Task: Install extensions to improve productivity, such as note-taking or to-do list extensions.
Action: Mouse moved to (1026, 34)
Screenshot: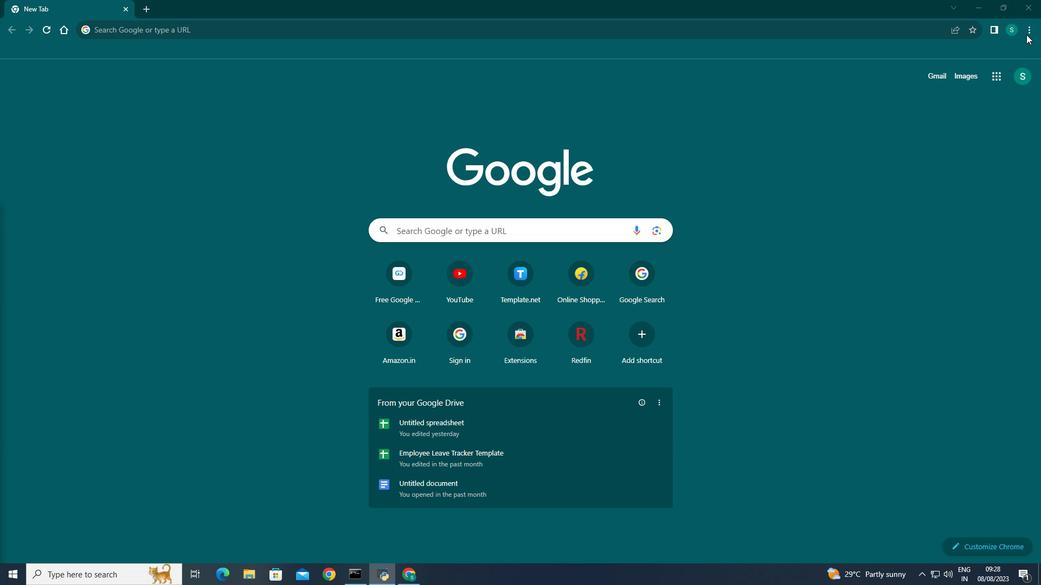 
Action: Mouse pressed left at (1026, 34)
Screenshot: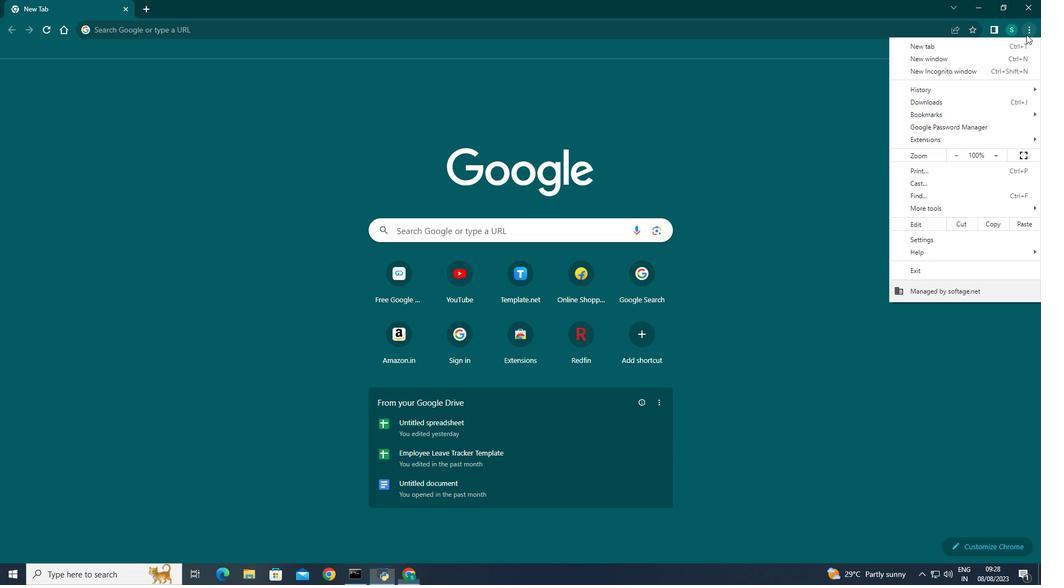 
Action: Mouse moved to (920, 242)
Screenshot: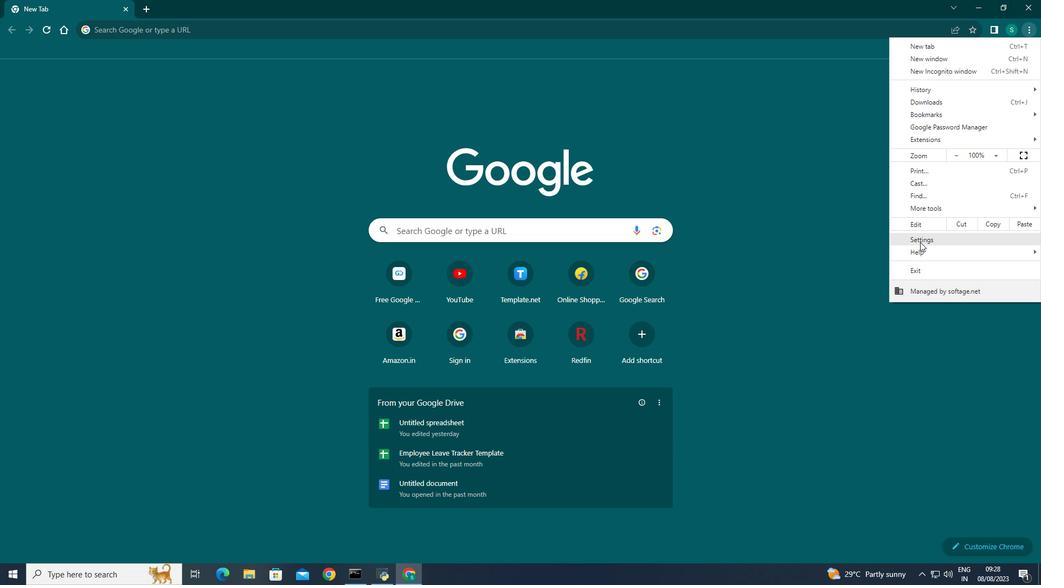 
Action: Mouse pressed left at (920, 242)
Screenshot: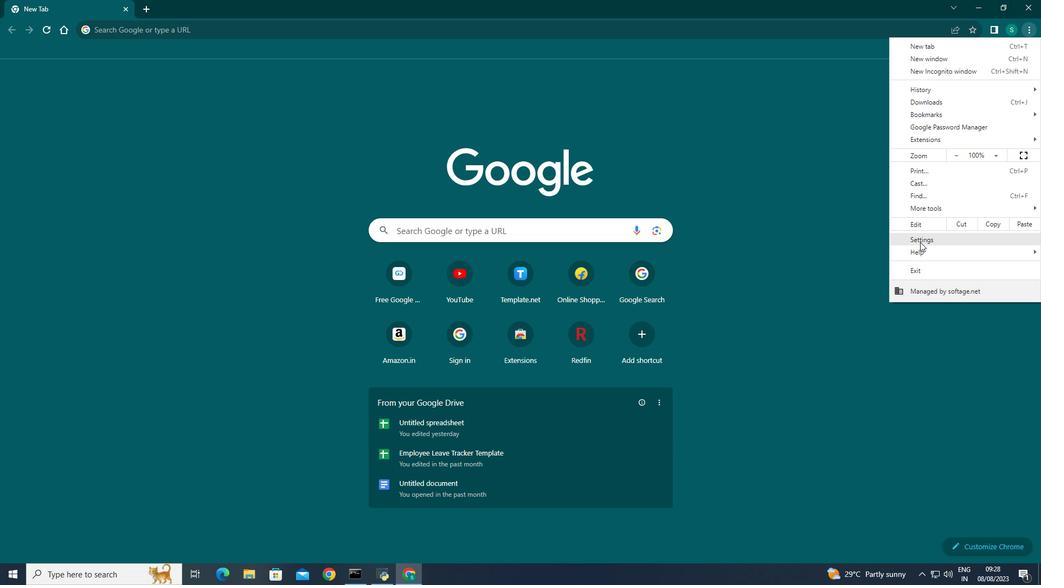 
Action: Mouse moved to (34, 405)
Screenshot: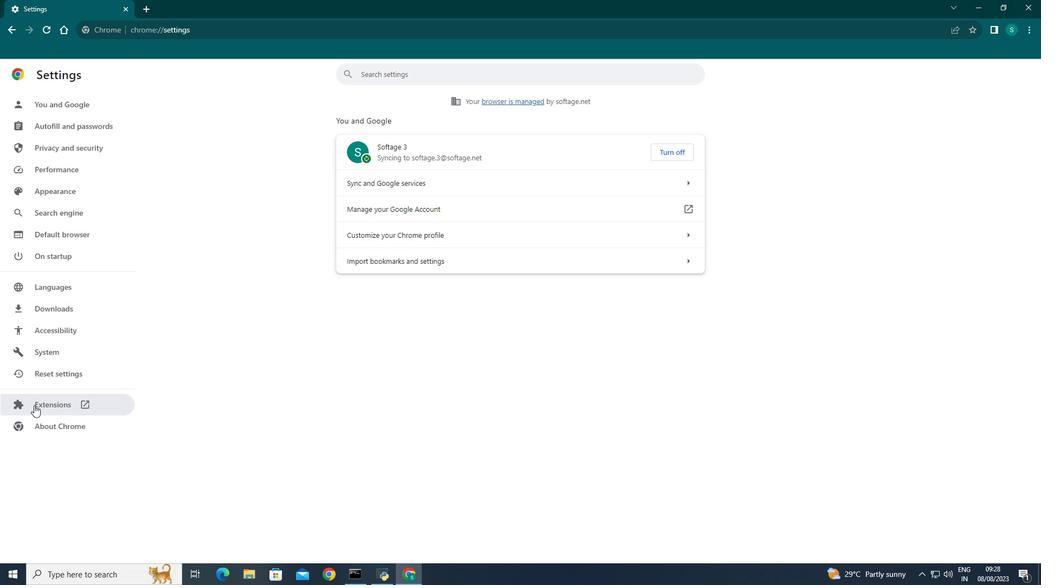 
Action: Mouse pressed left at (34, 405)
Screenshot: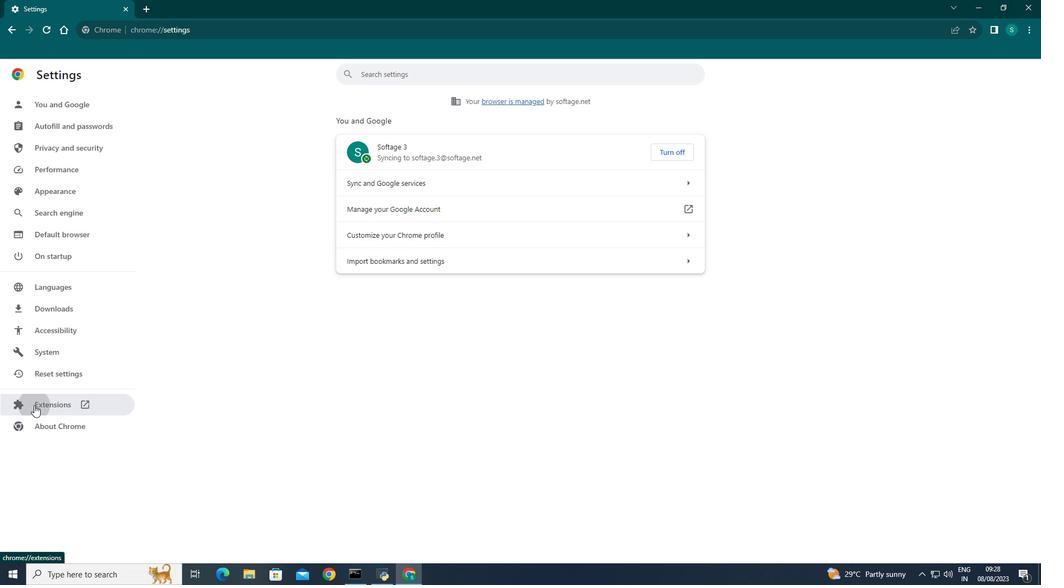 
Action: Mouse moved to (22, 75)
Screenshot: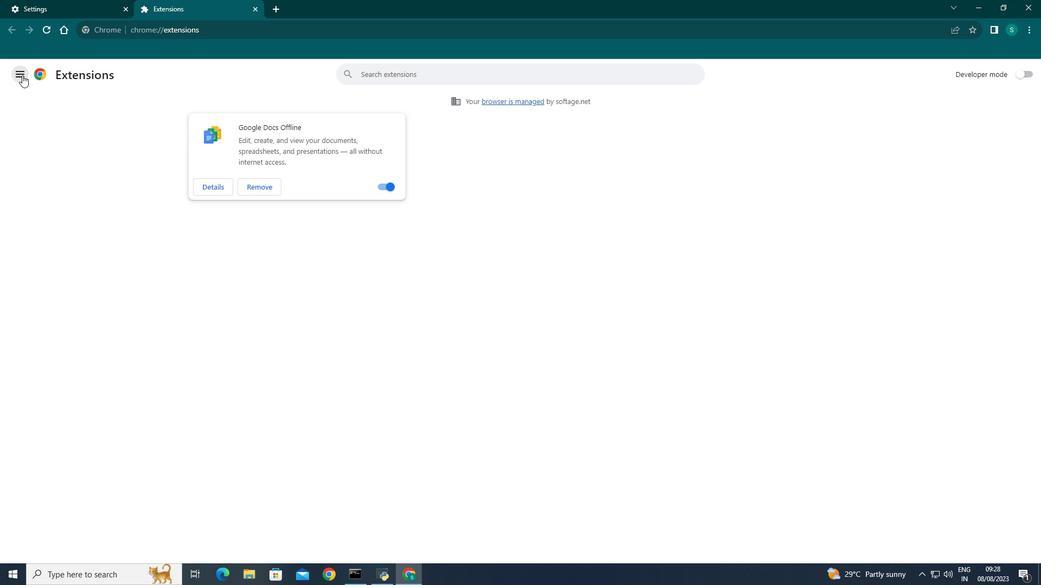 
Action: Mouse pressed left at (22, 75)
Screenshot: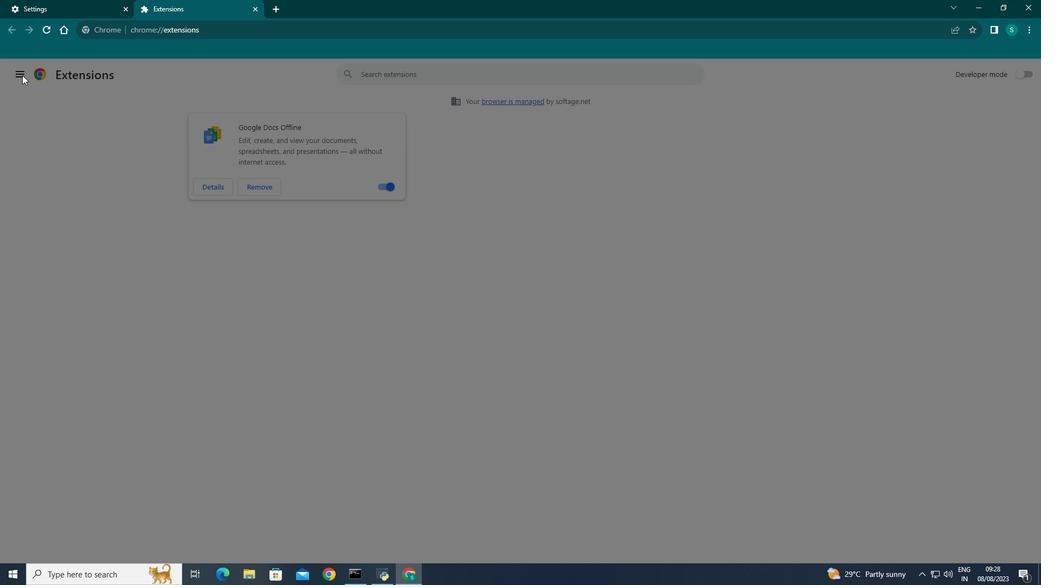 
Action: Mouse moved to (49, 555)
Screenshot: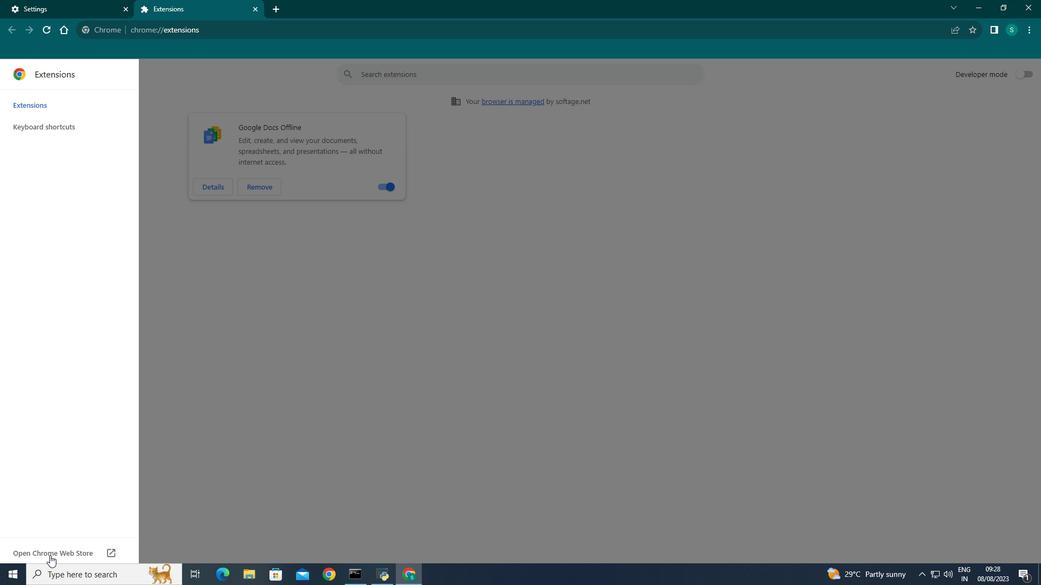 
Action: Mouse pressed left at (49, 555)
Screenshot: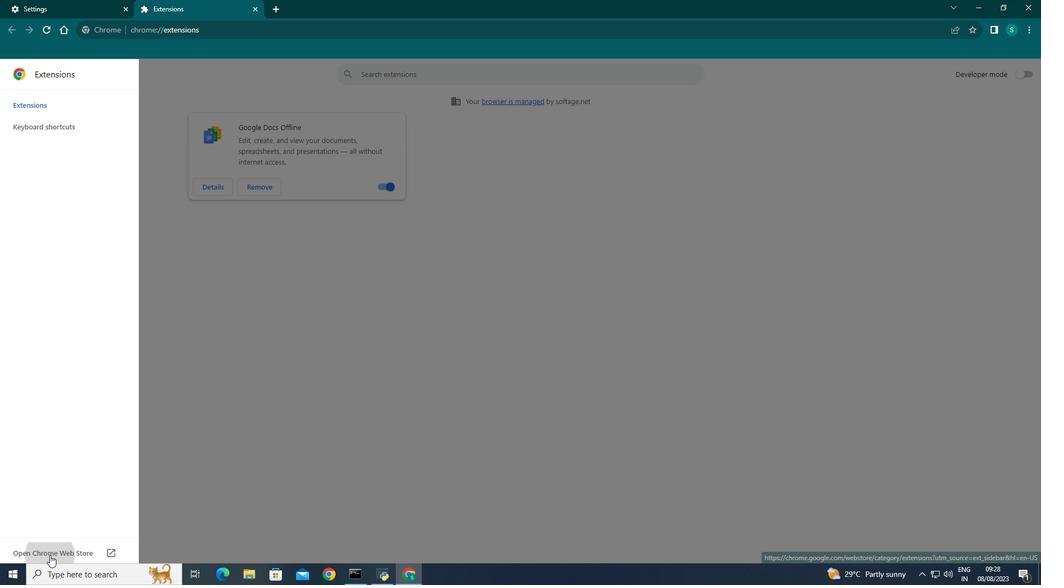 
Action: Mouse moved to (299, 111)
Screenshot: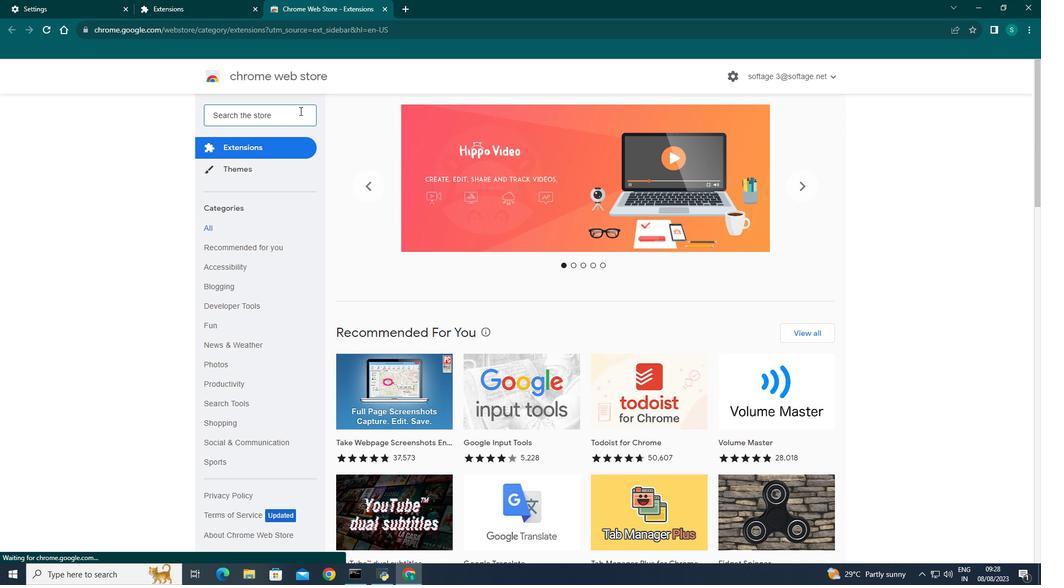 
Action: Mouse pressed left at (299, 111)
Screenshot: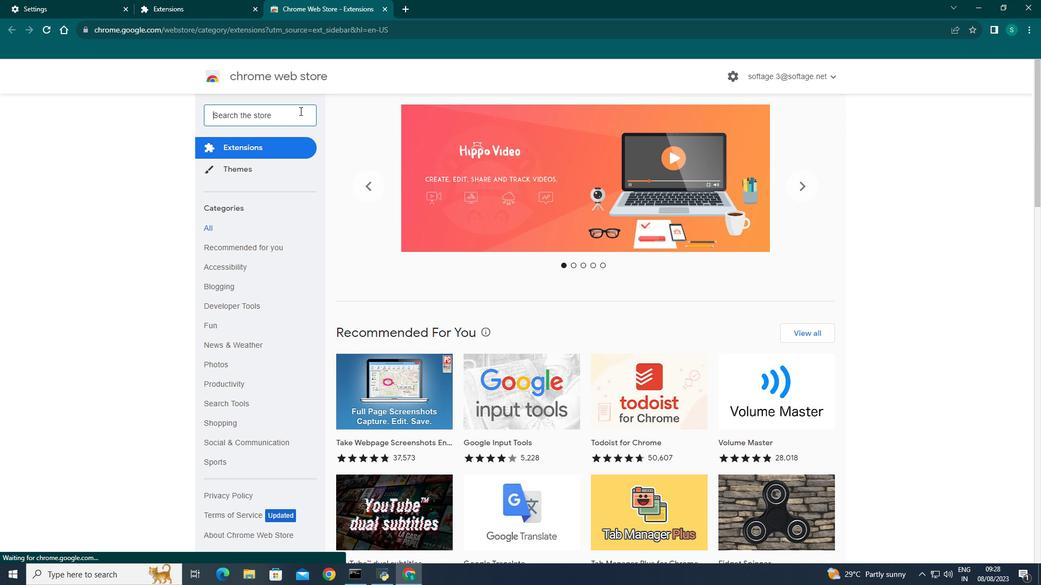
Action: Key pressed note-taking
Screenshot: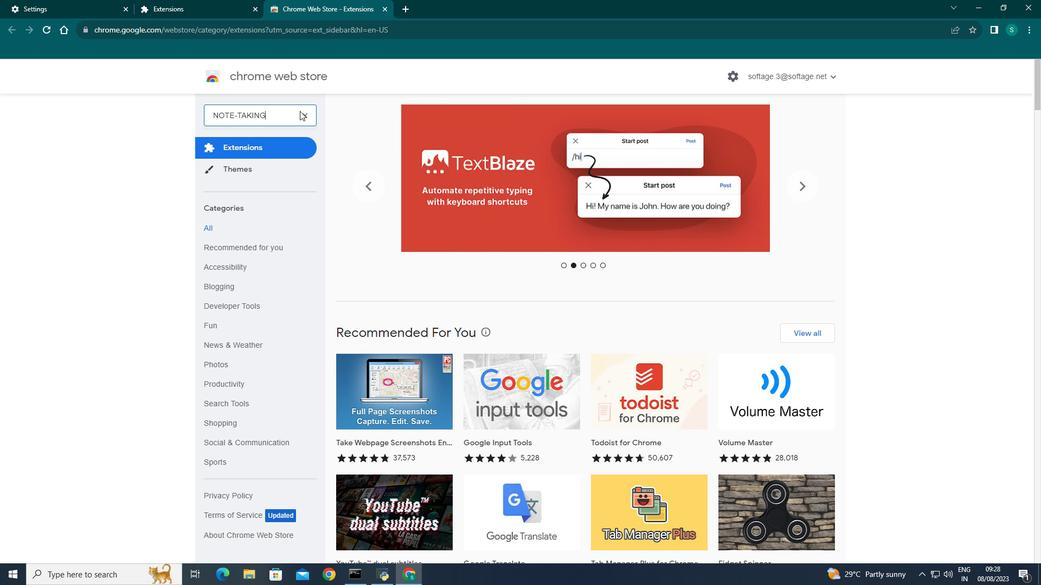 
Action: Mouse moved to (283, 99)
Screenshot: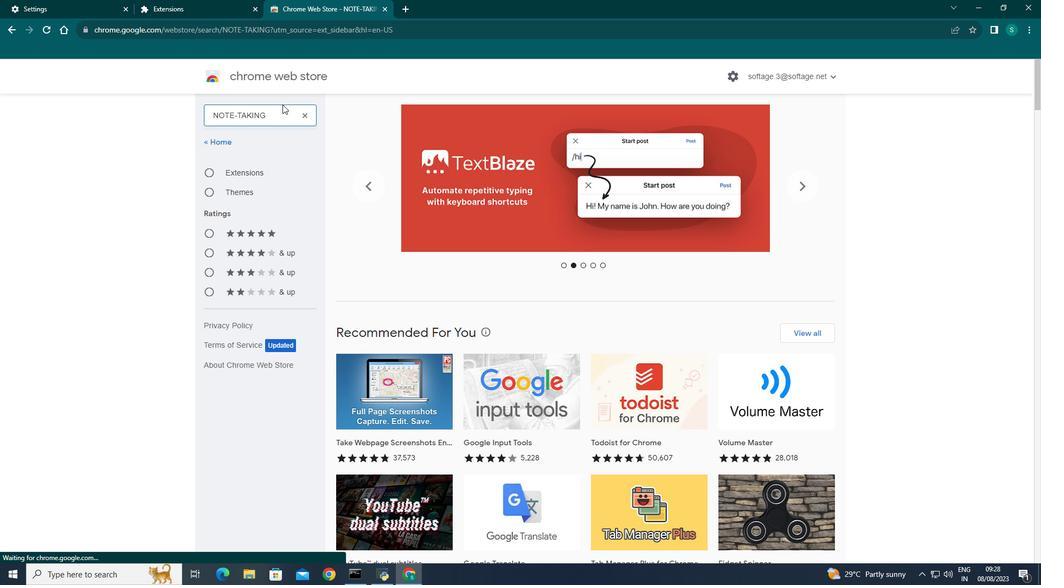 
Action: Key pressed <Key.enter>
Screenshot: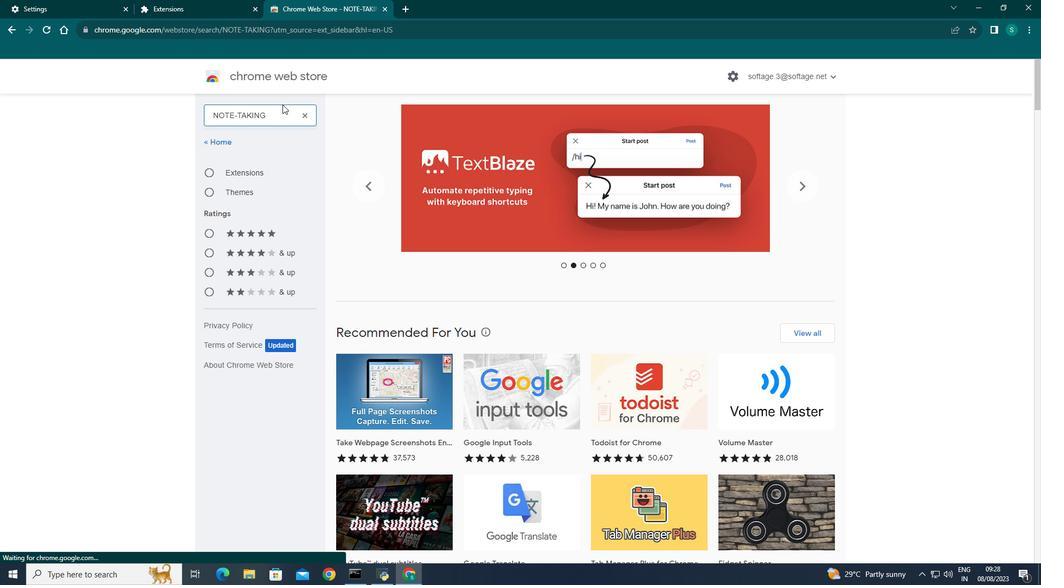 
Action: Mouse moved to (538, 398)
Screenshot: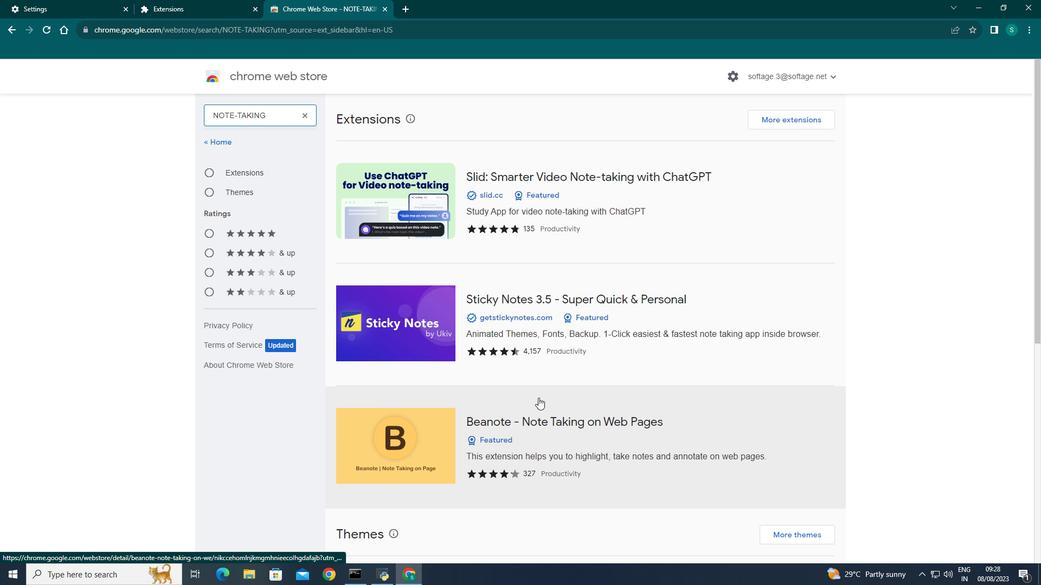 
Action: Mouse scrolled (538, 397) with delta (0, 0)
Screenshot: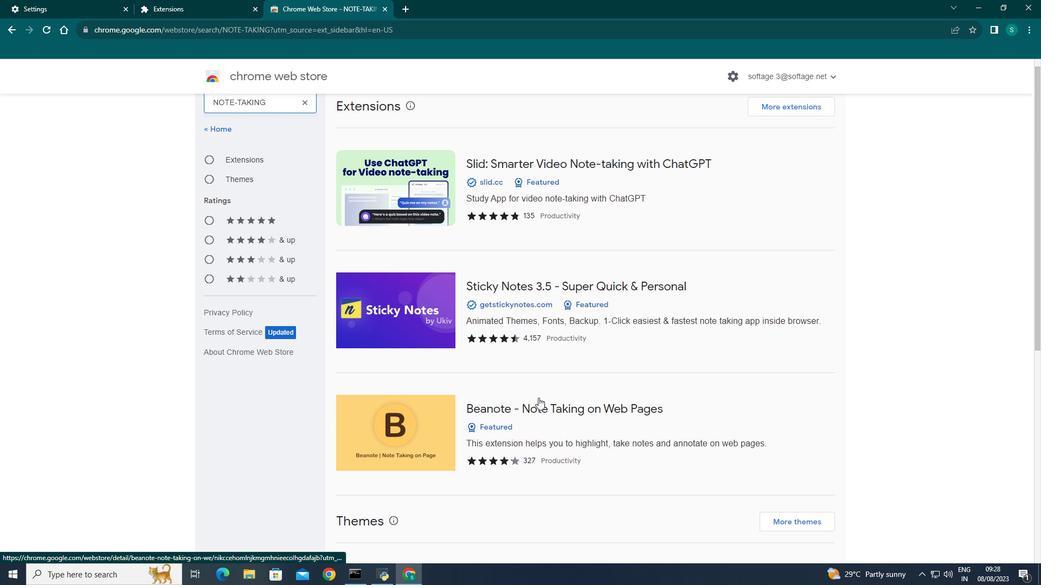 
Action: Mouse scrolled (538, 397) with delta (0, 0)
Screenshot: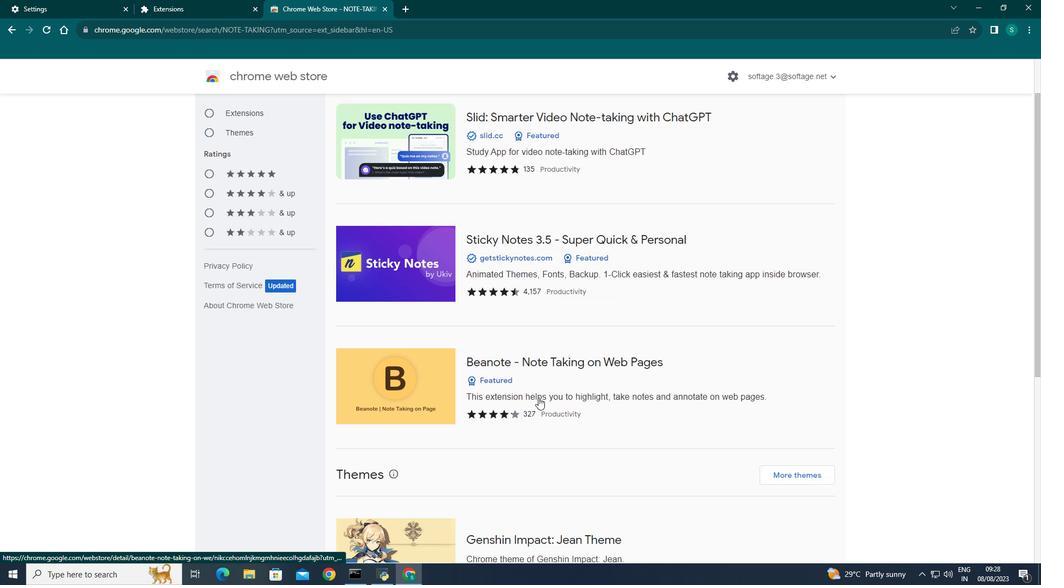 
Action: Mouse moved to (523, 327)
Screenshot: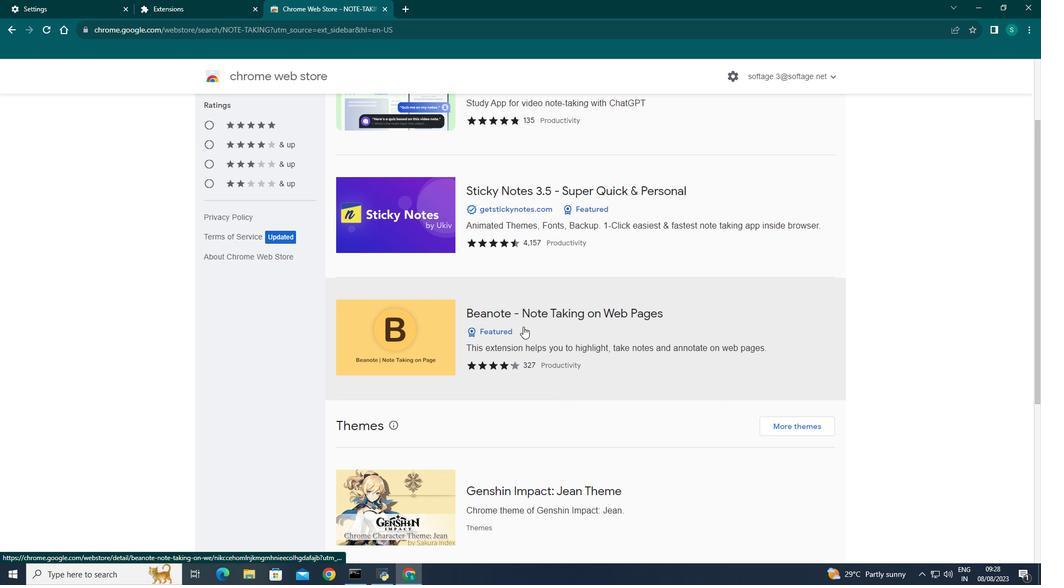 
Action: Mouse pressed left at (523, 327)
Screenshot: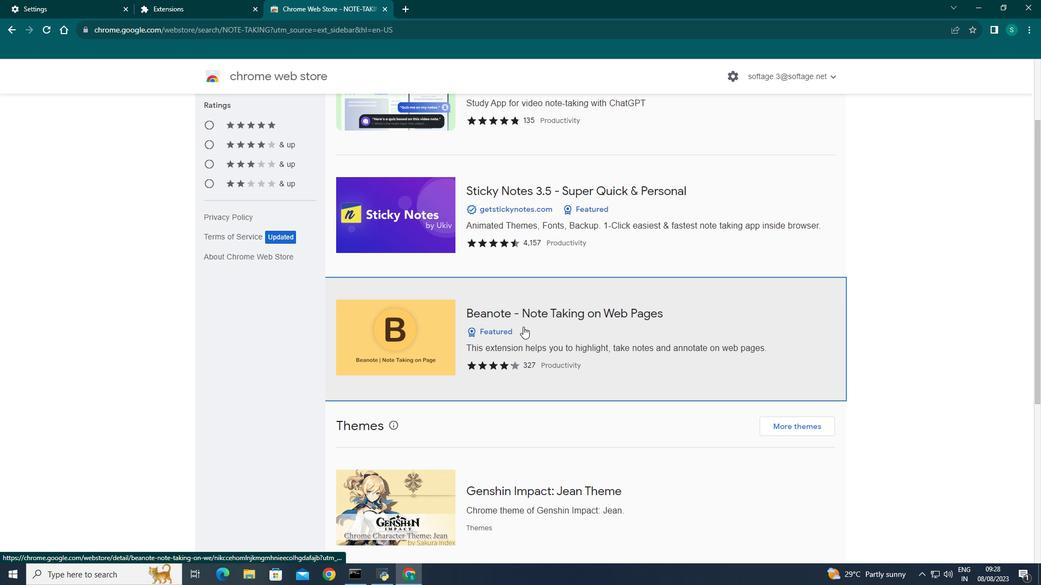 
Action: Mouse moved to (717, 150)
Screenshot: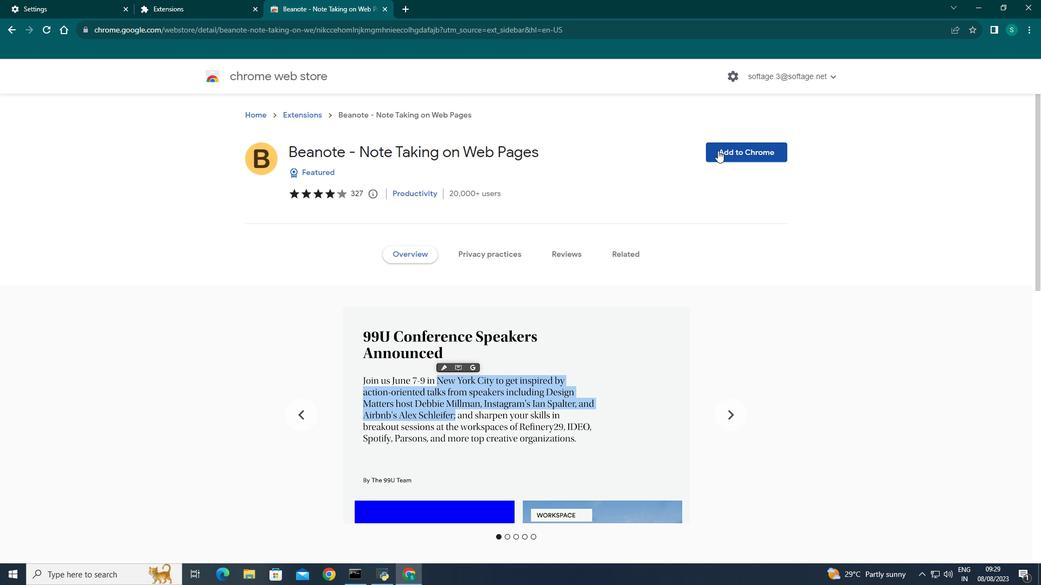 
Action: Mouse pressed left at (717, 150)
Screenshot: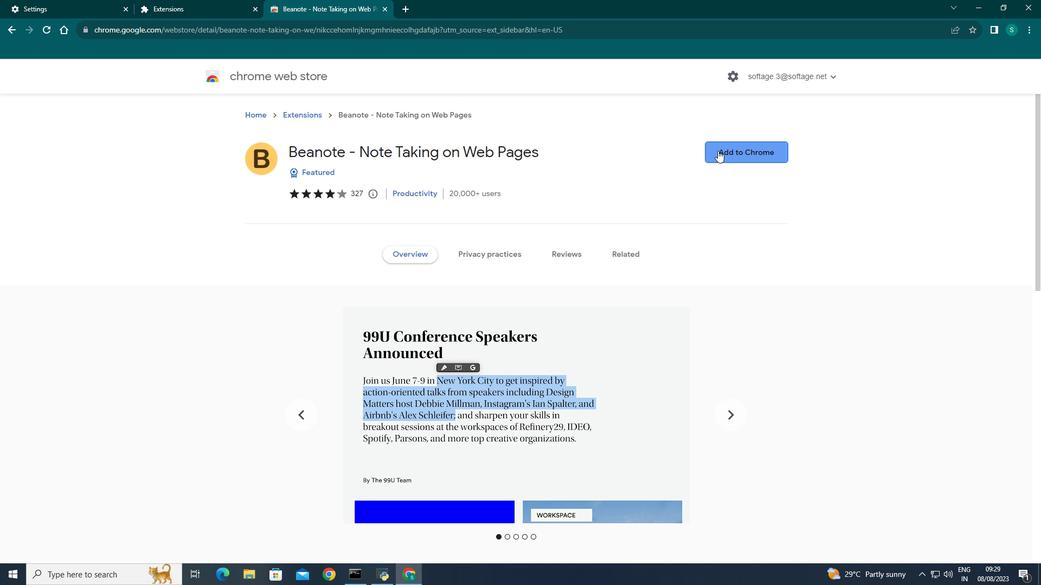 
Action: Mouse moved to (543, 139)
Screenshot: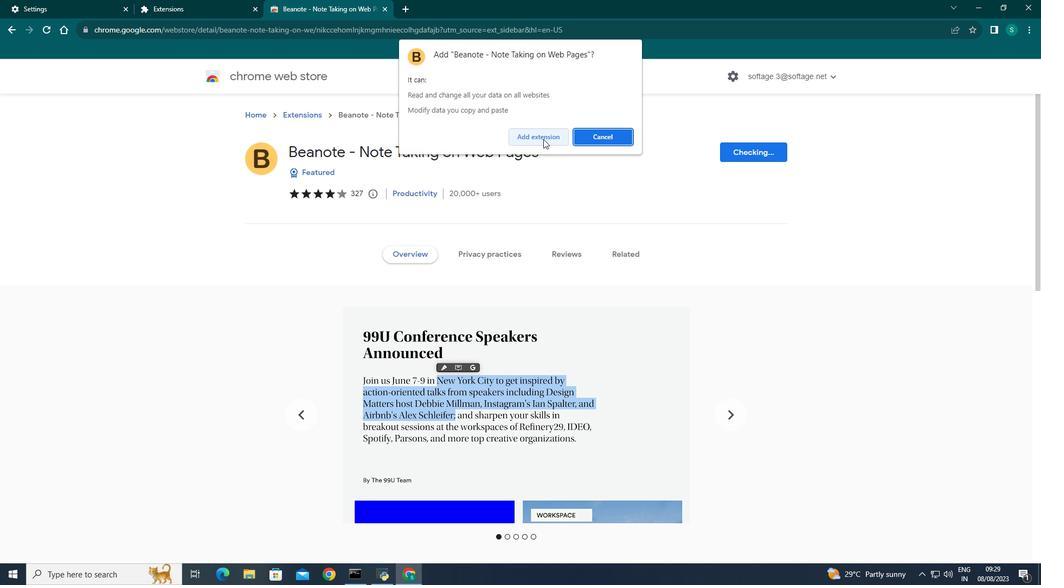 
Action: Mouse pressed left at (543, 139)
Screenshot: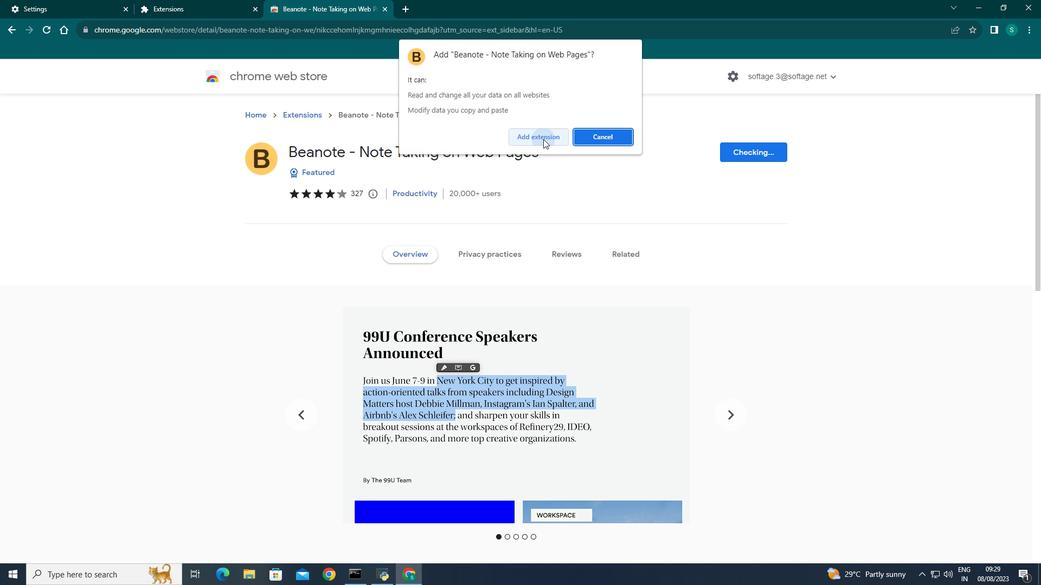
Action: Mouse moved to (837, 187)
Screenshot: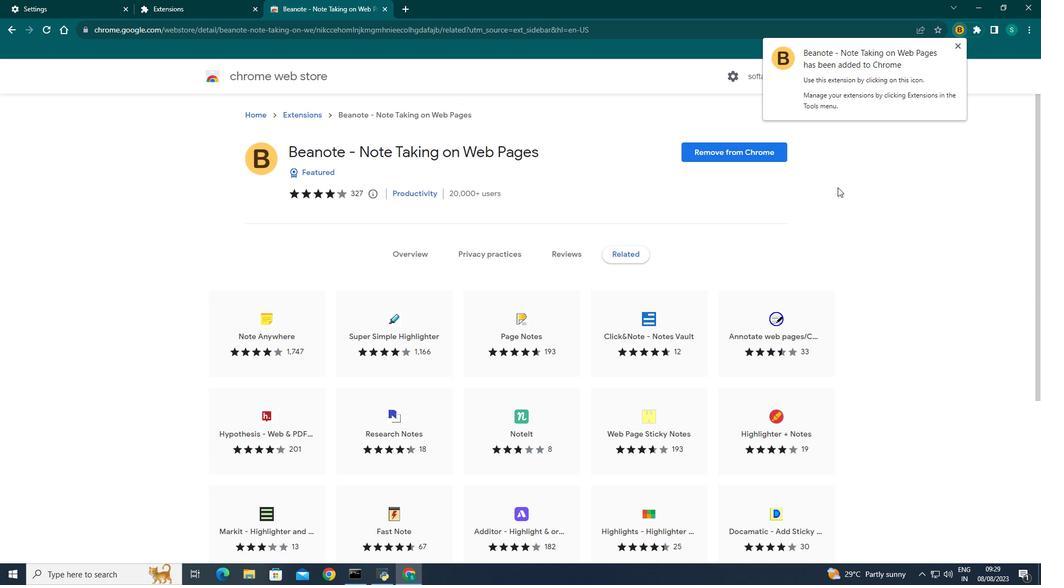 
Action: Mouse pressed left at (837, 187)
Screenshot: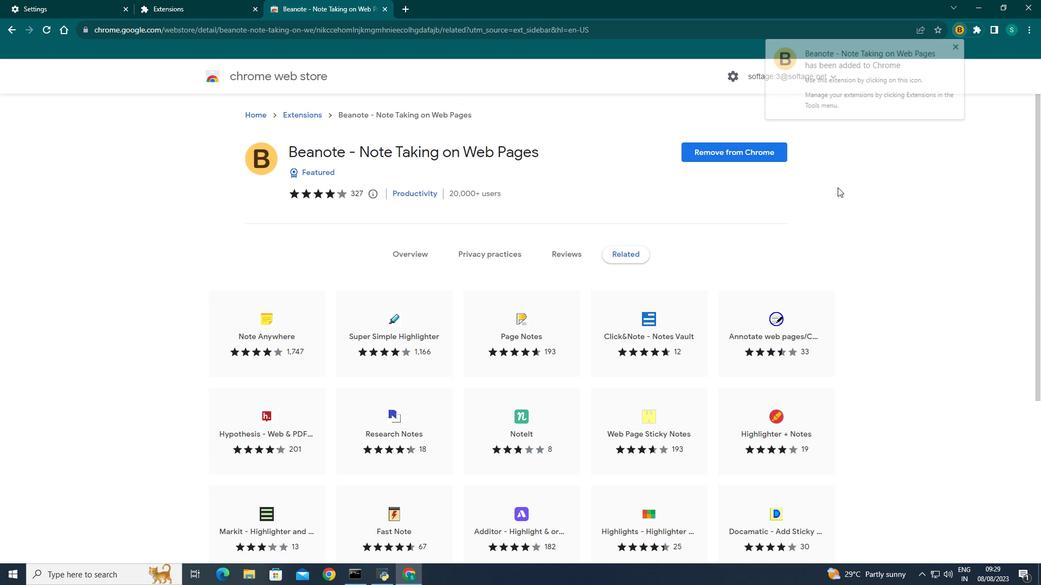
Action: Mouse moved to (9, 29)
Screenshot: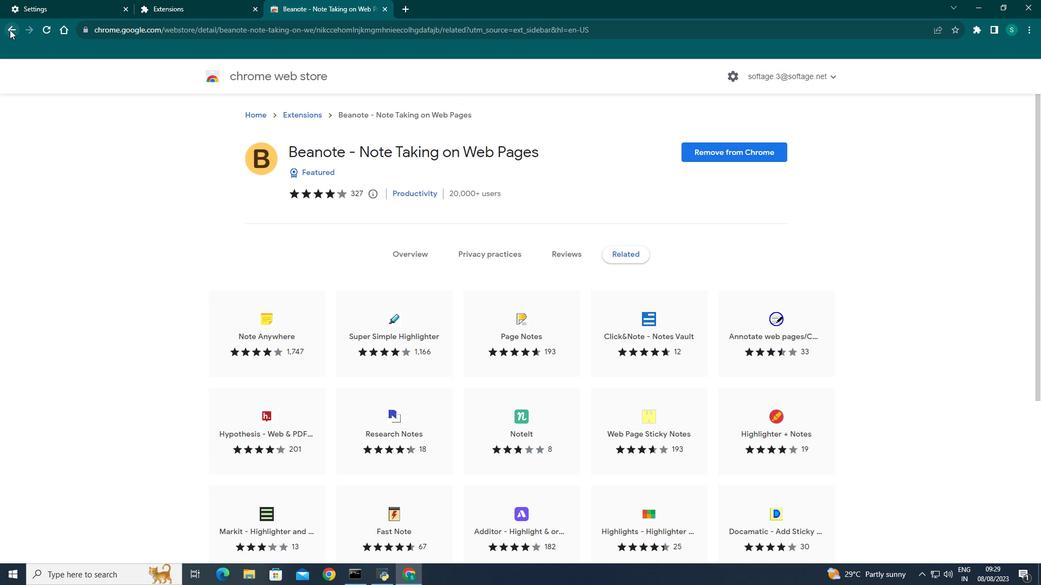 
Action: Mouse pressed left at (9, 29)
Screenshot: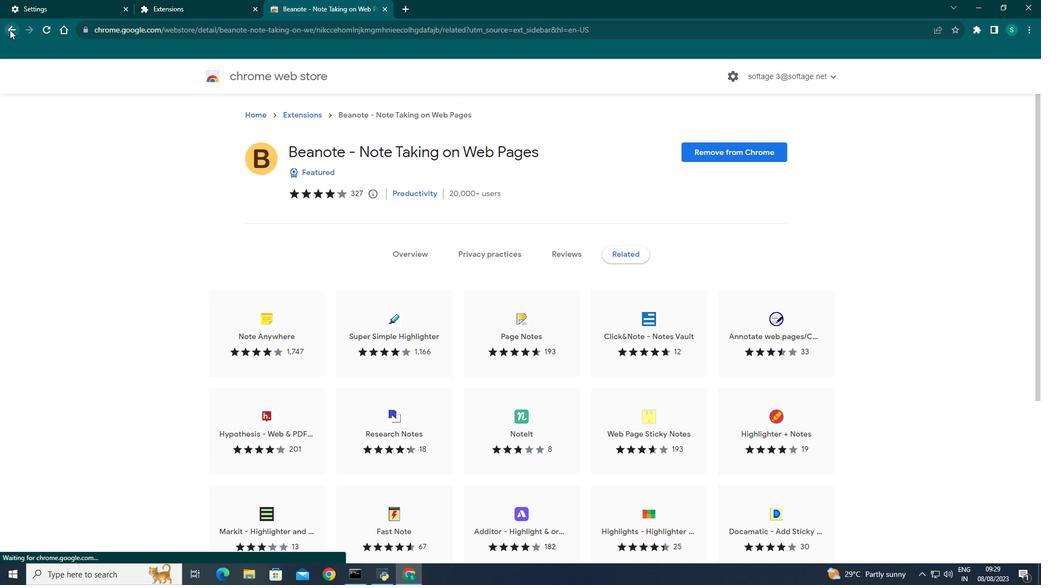 
Action: Mouse moved to (11, 27)
Screenshot: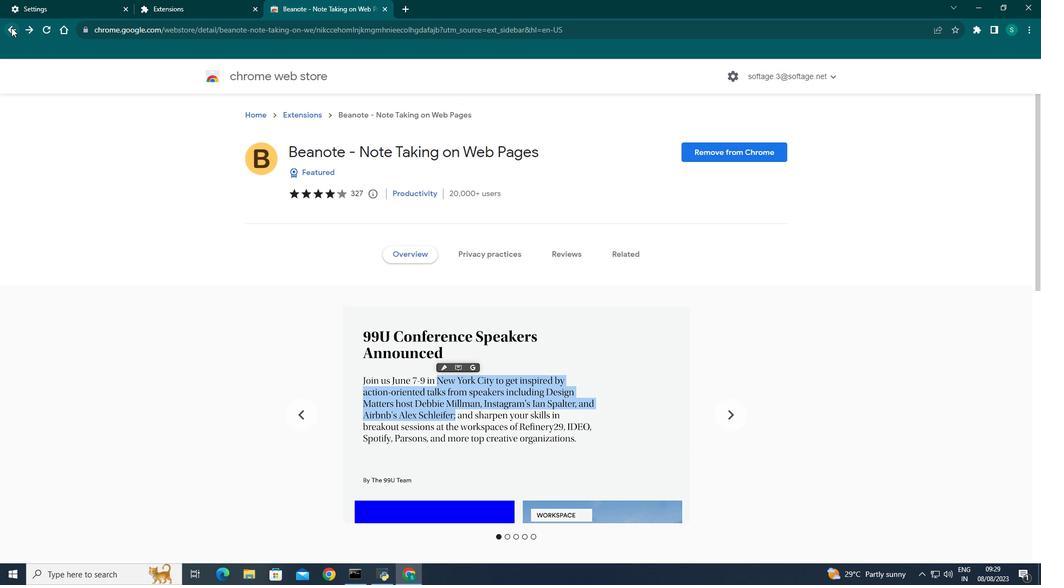 
Action: Mouse pressed left at (11, 27)
Screenshot: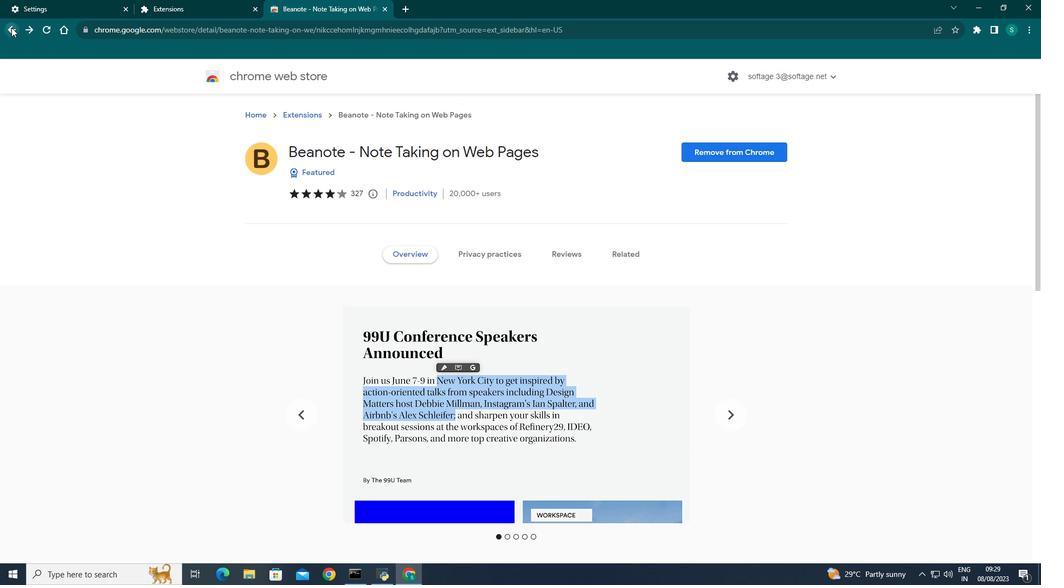
Action: Mouse moved to (436, 222)
Screenshot: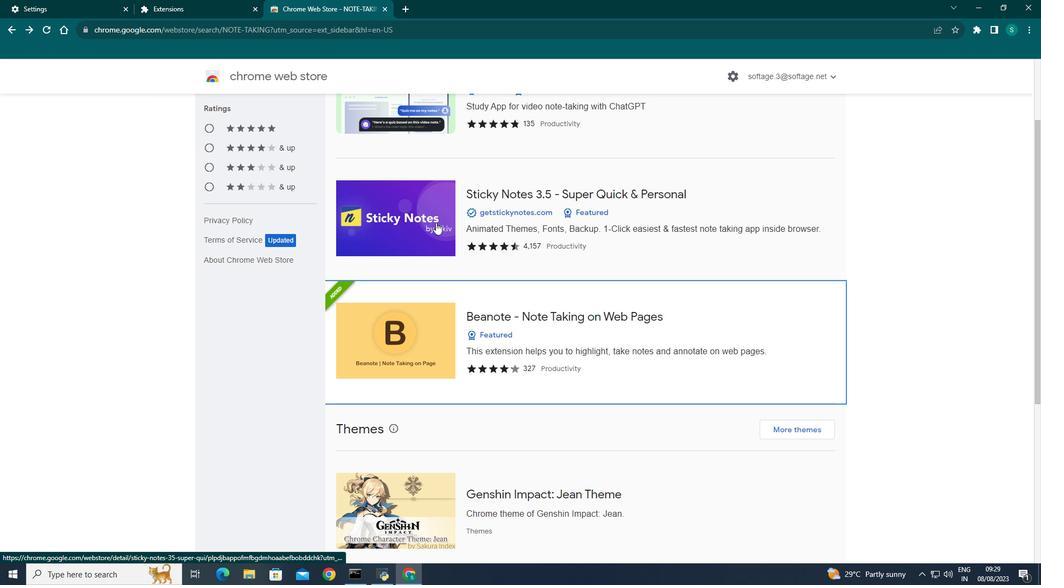 
Action: Mouse scrolled (436, 223) with delta (0, 0)
Screenshot: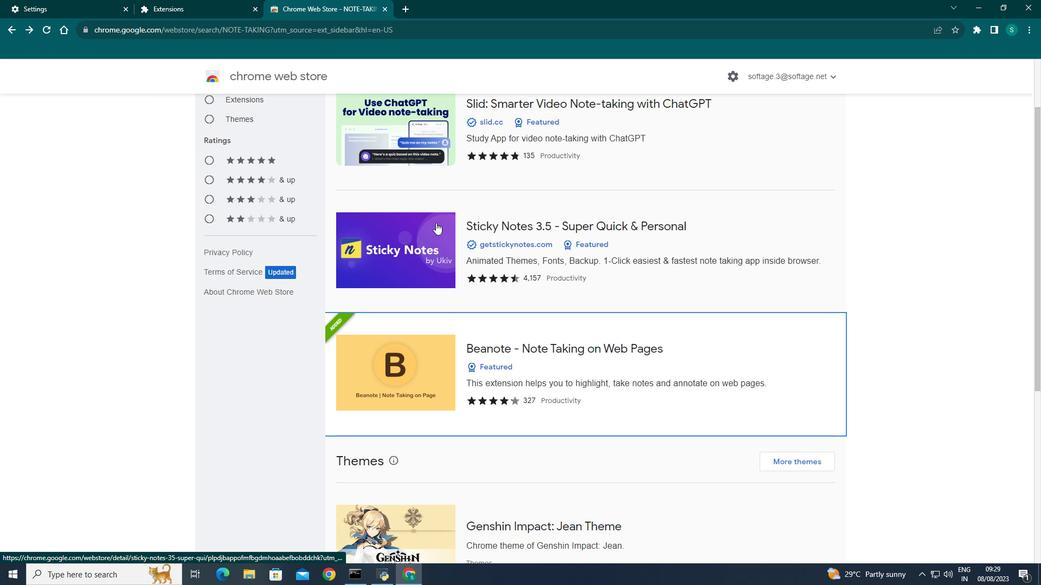 
Action: Mouse scrolled (436, 223) with delta (0, 0)
Screenshot: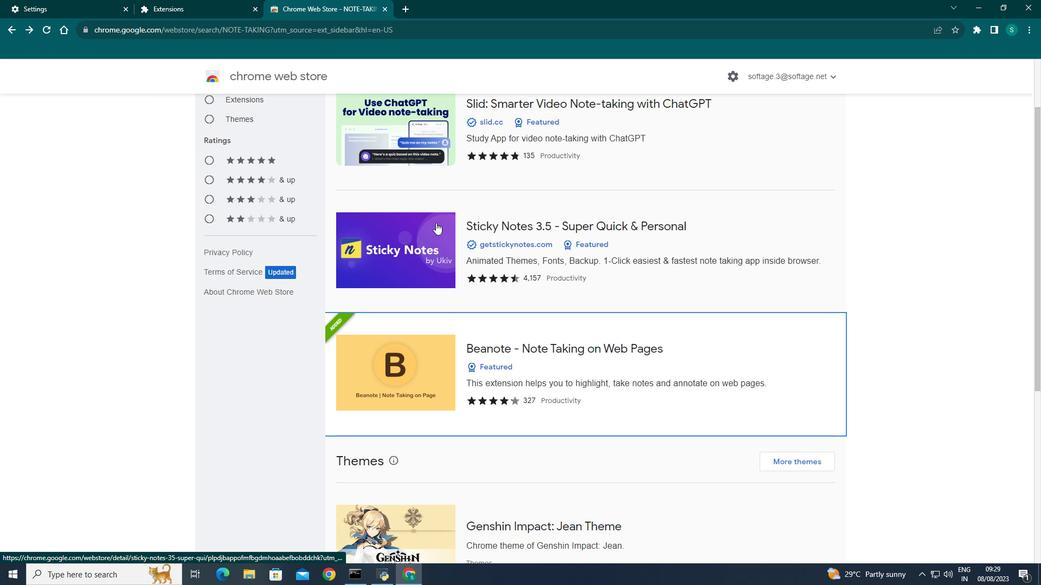 
Action: Mouse scrolled (436, 223) with delta (0, 0)
Screenshot: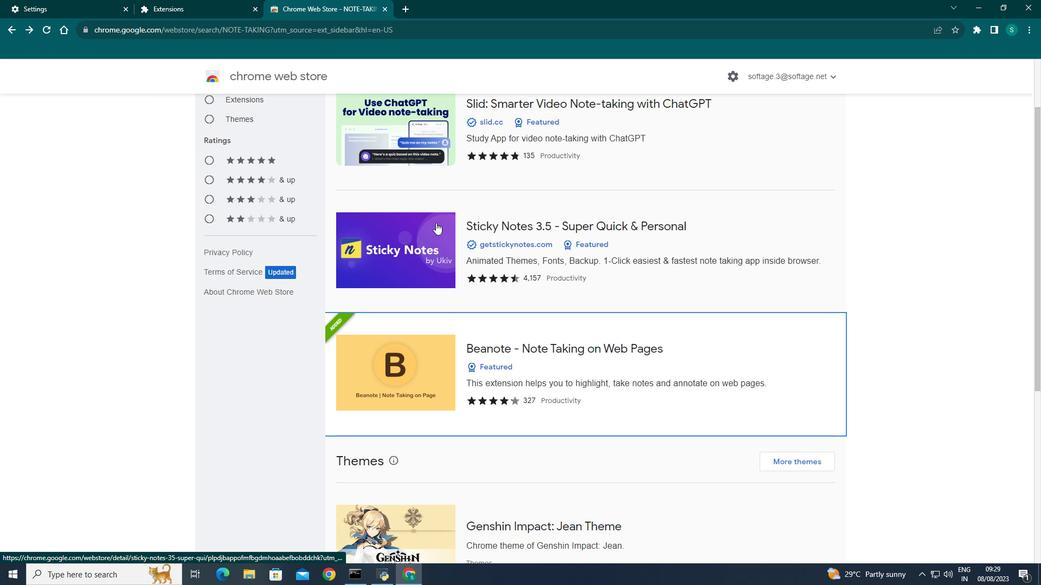 
Action: Mouse scrolled (436, 223) with delta (0, 0)
Screenshot: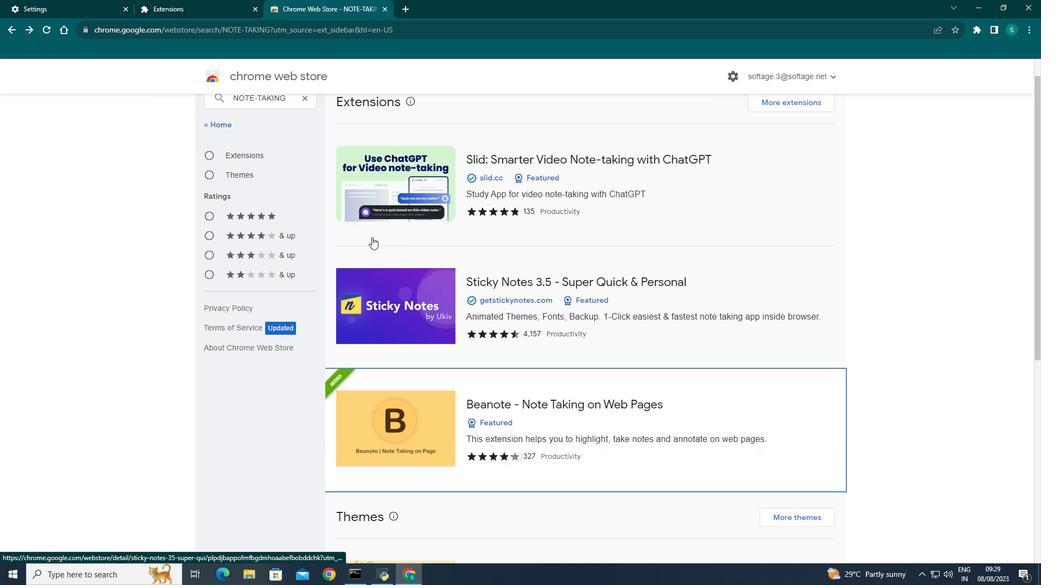 
Action: Mouse moved to (258, 225)
Screenshot: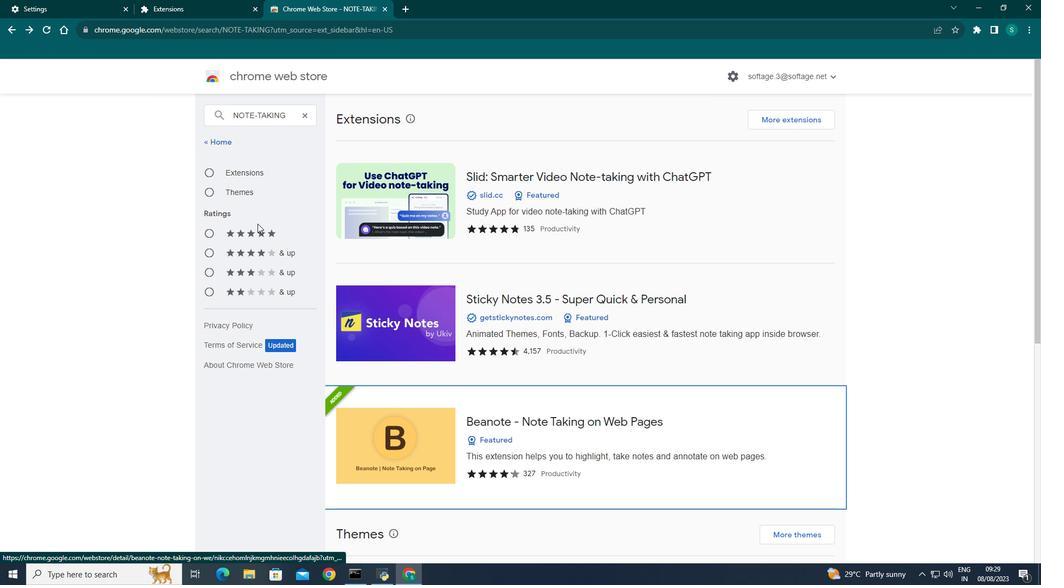 
Action: Mouse scrolled (258, 226) with delta (0, 0)
Screenshot: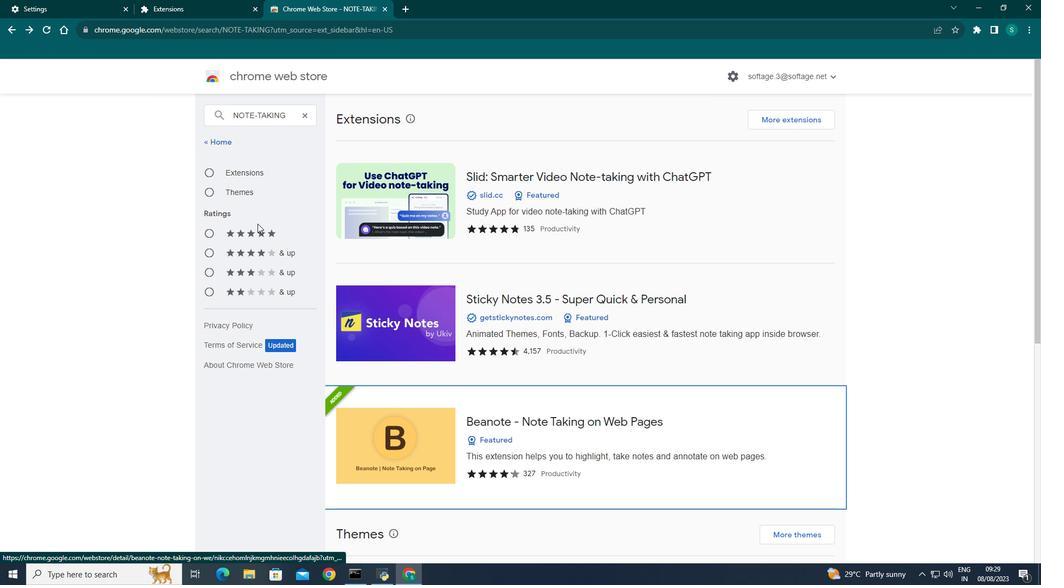
Action: Mouse moved to (258, 225)
Screenshot: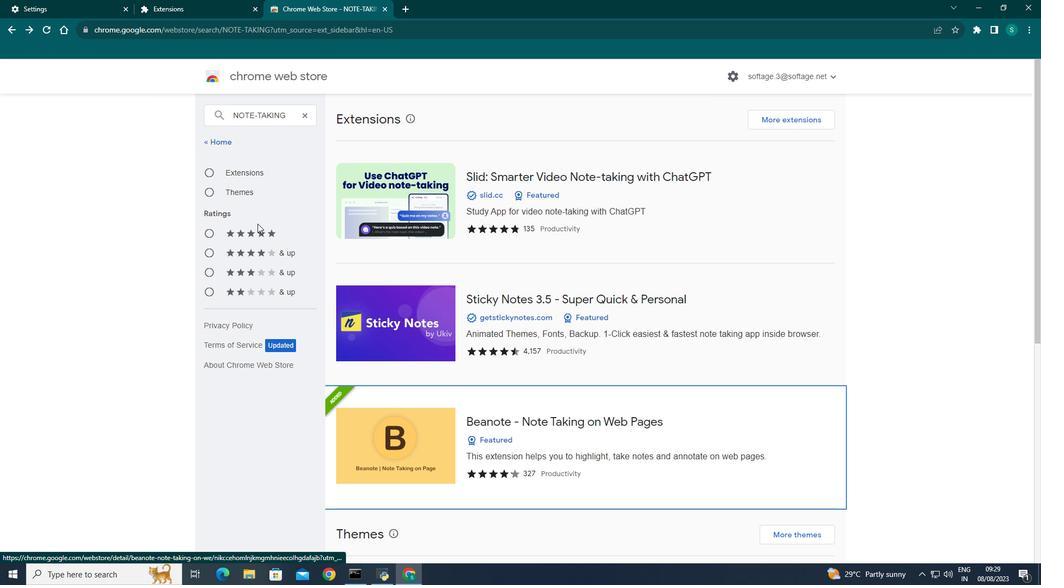 
Action: Mouse scrolled (258, 225) with delta (0, 0)
Screenshot: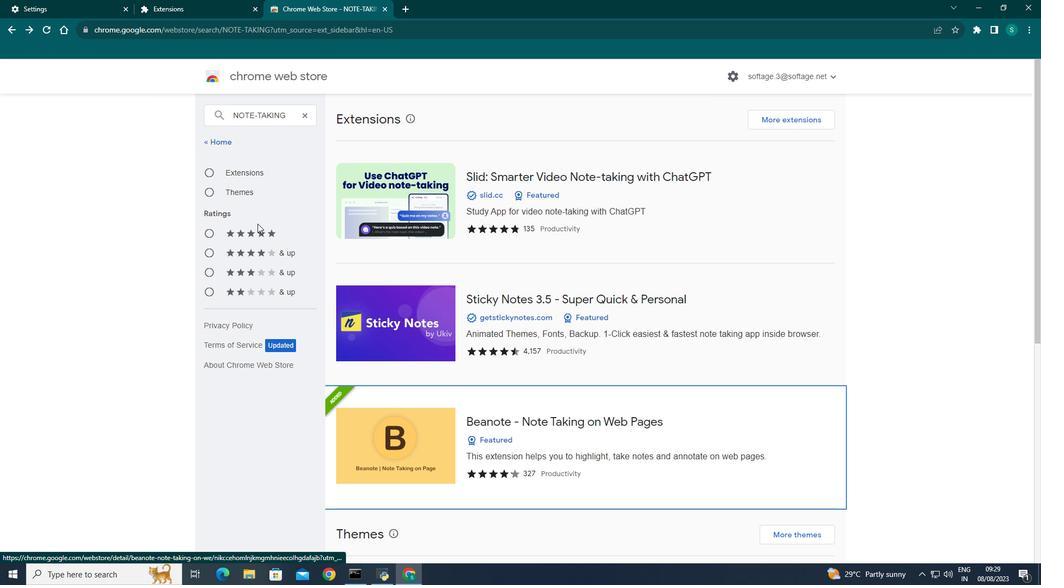 
Action: Mouse moved to (258, 224)
Screenshot: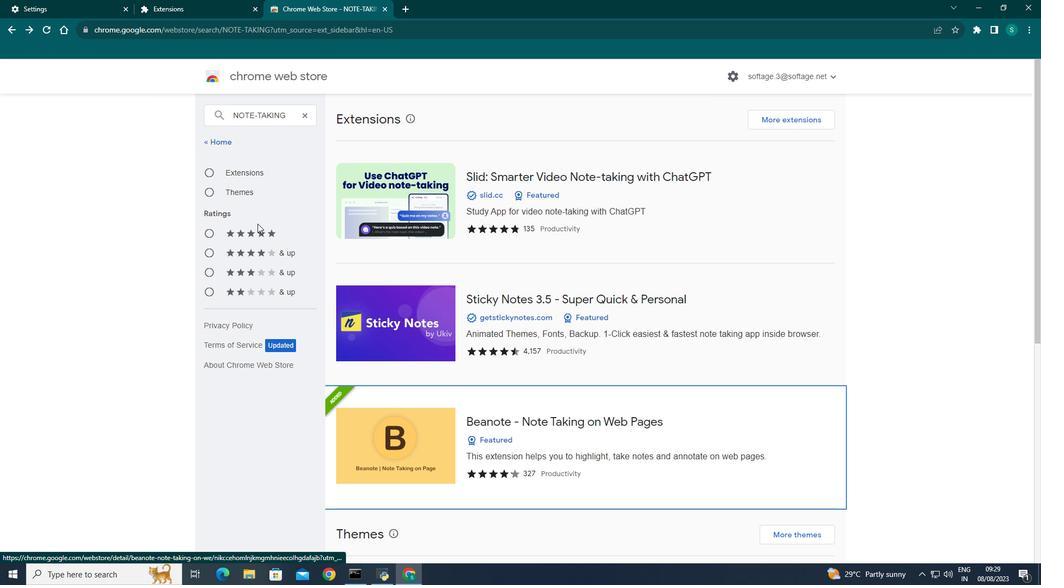 
Action: Mouse scrolled (258, 225) with delta (0, 0)
Screenshot: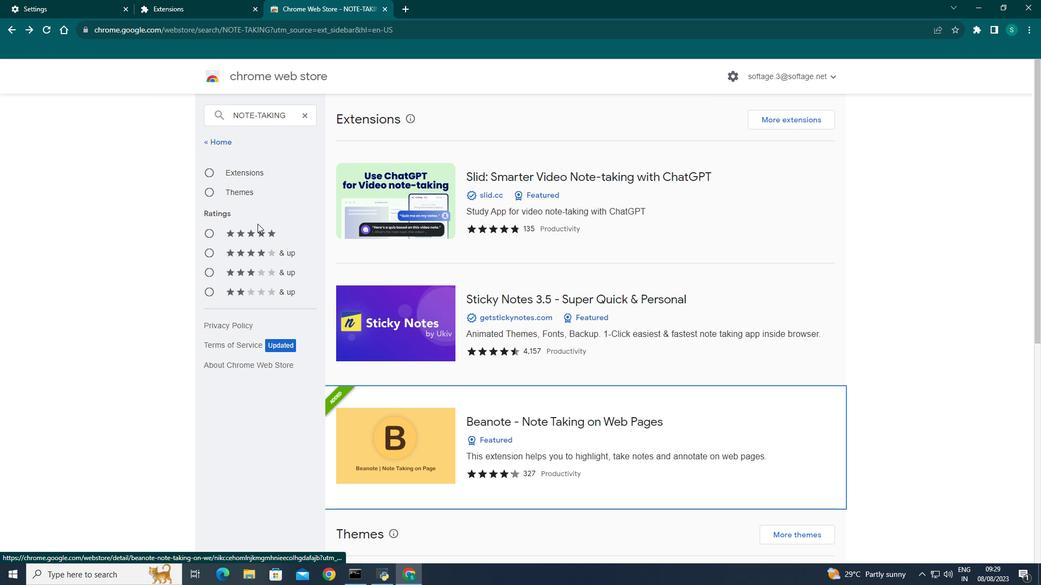 
Action: Mouse moved to (257, 224)
Screenshot: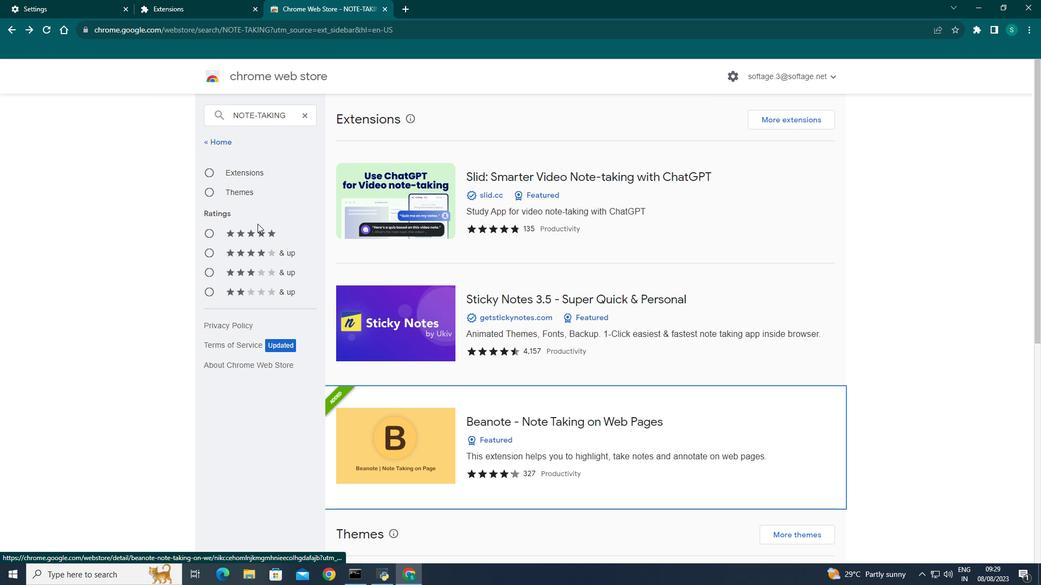 
Action: Mouse scrolled (257, 225) with delta (0, 0)
Screenshot: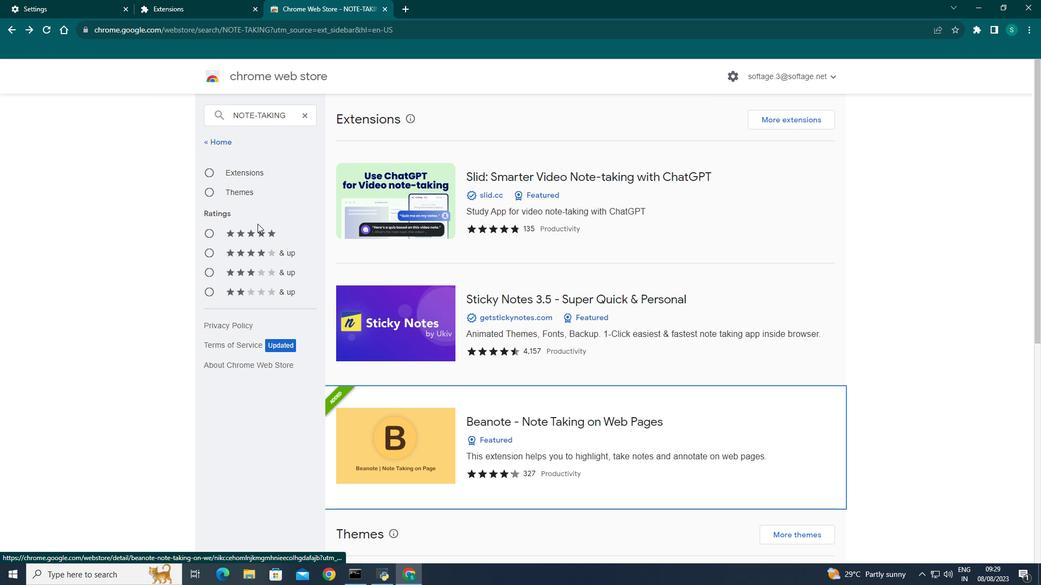 
Action: Mouse moved to (303, 116)
Screenshot: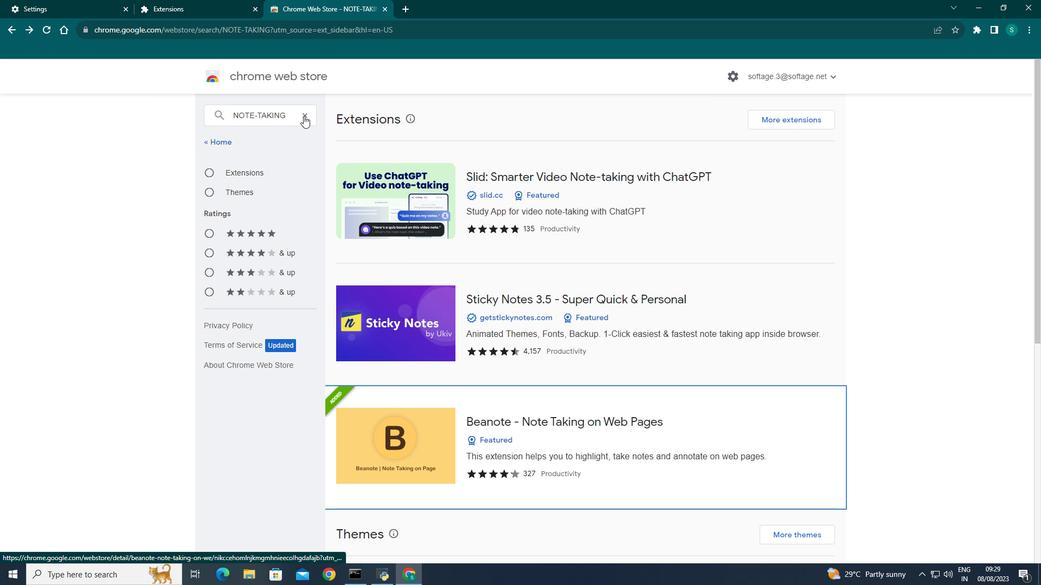 
Action: Mouse pressed left at (303, 116)
Screenshot: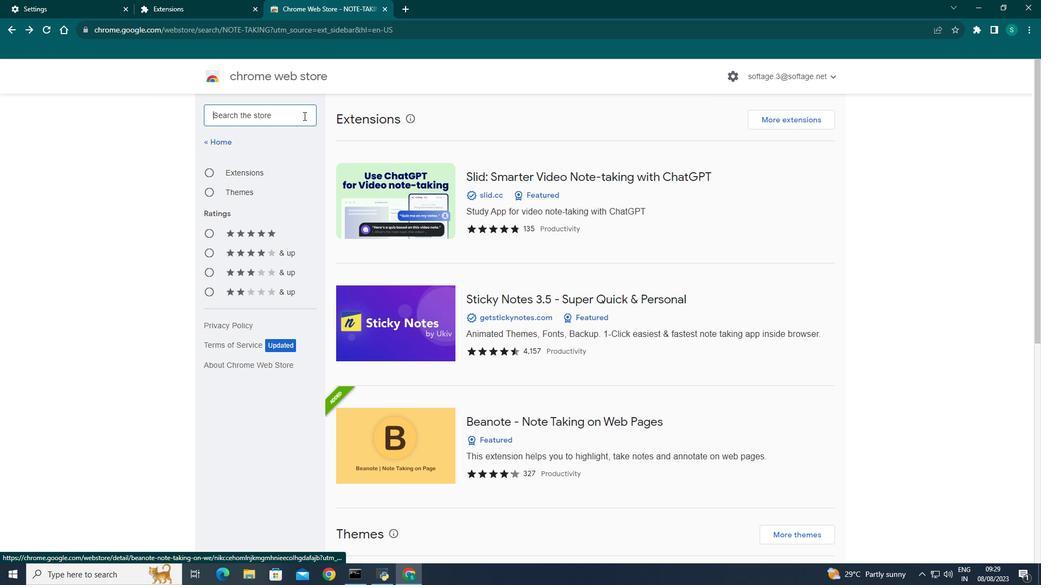 
Action: Key pressed to-do<Key.space>list<Key.enter>
Screenshot: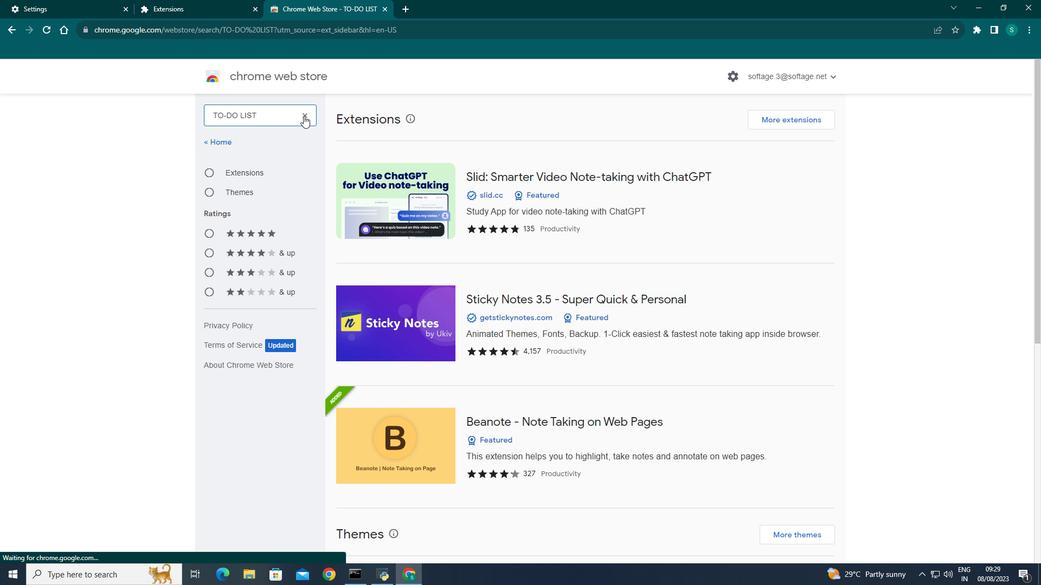 
Action: Mouse moved to (228, 139)
Screenshot: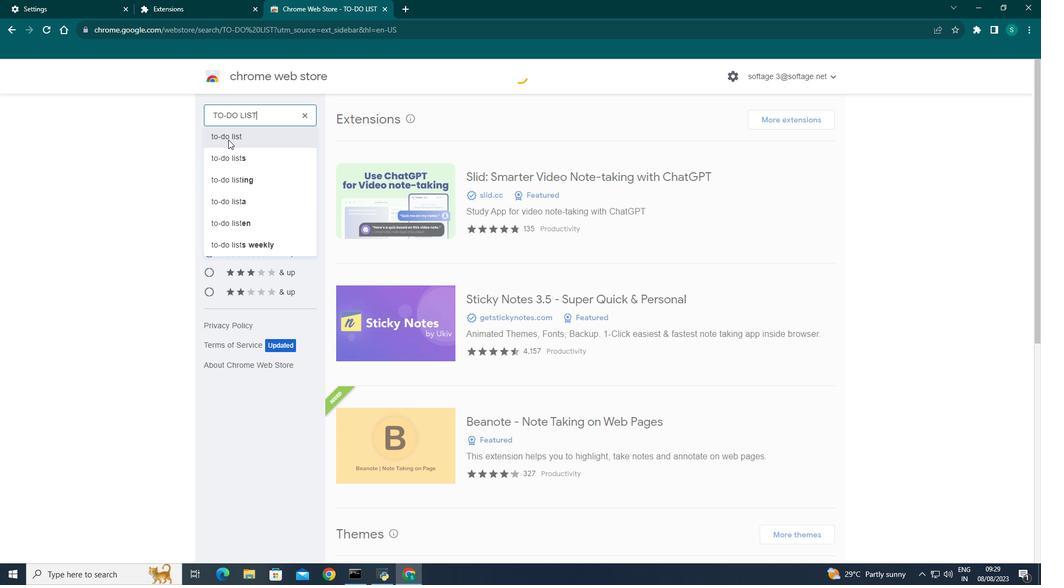 
Action: Mouse pressed left at (228, 139)
Screenshot: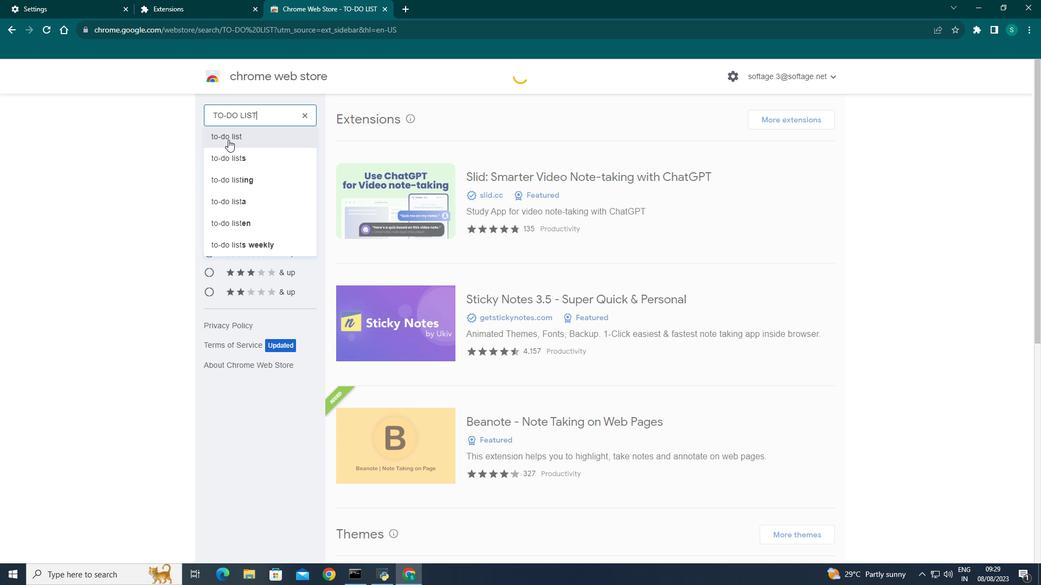 
Action: Mouse moved to (511, 305)
Screenshot: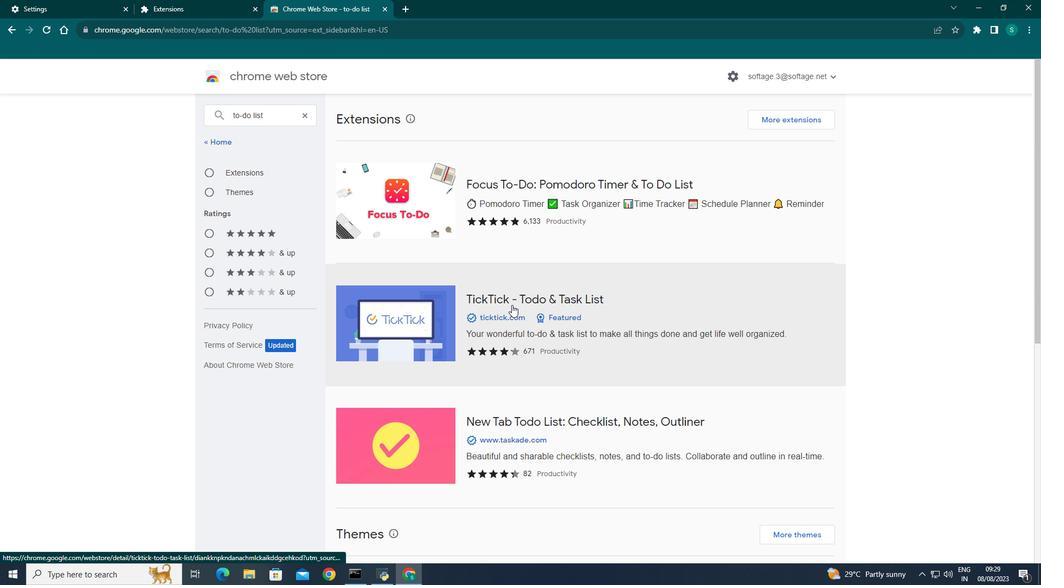 
Action: Mouse pressed left at (511, 305)
Screenshot: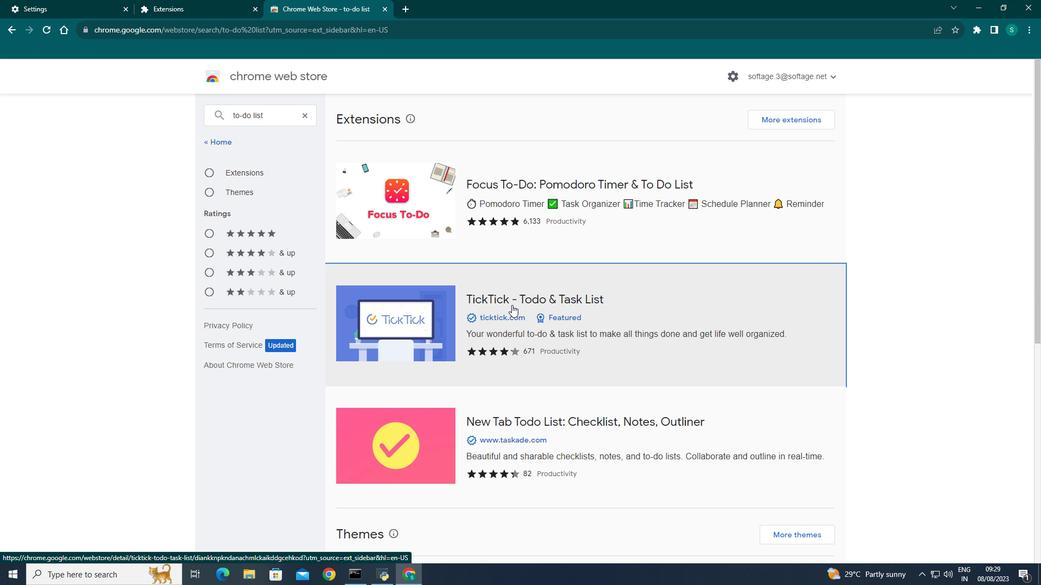 
Action: Mouse moved to (715, 152)
Screenshot: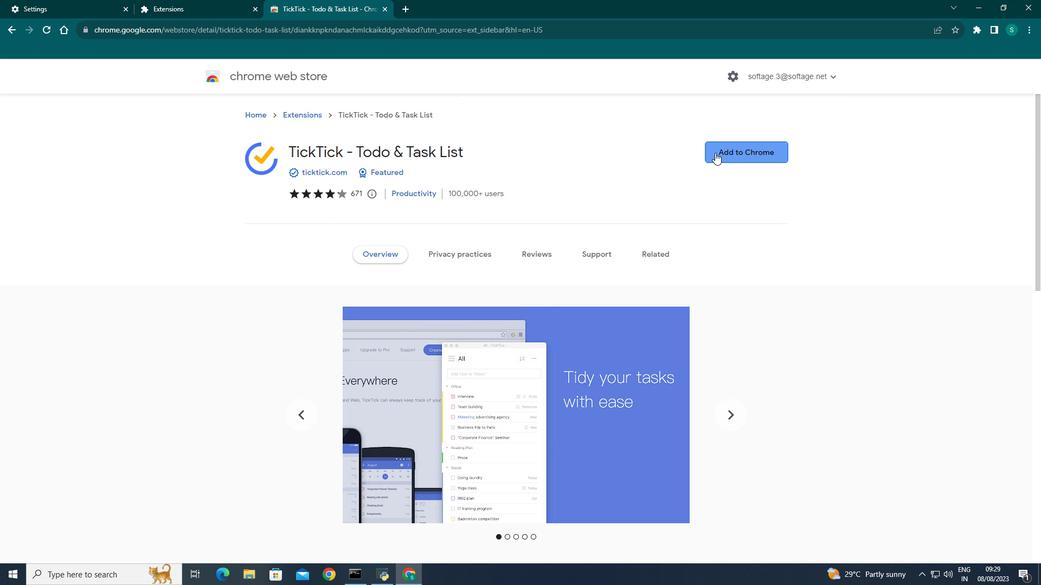
Action: Mouse pressed left at (715, 152)
Screenshot: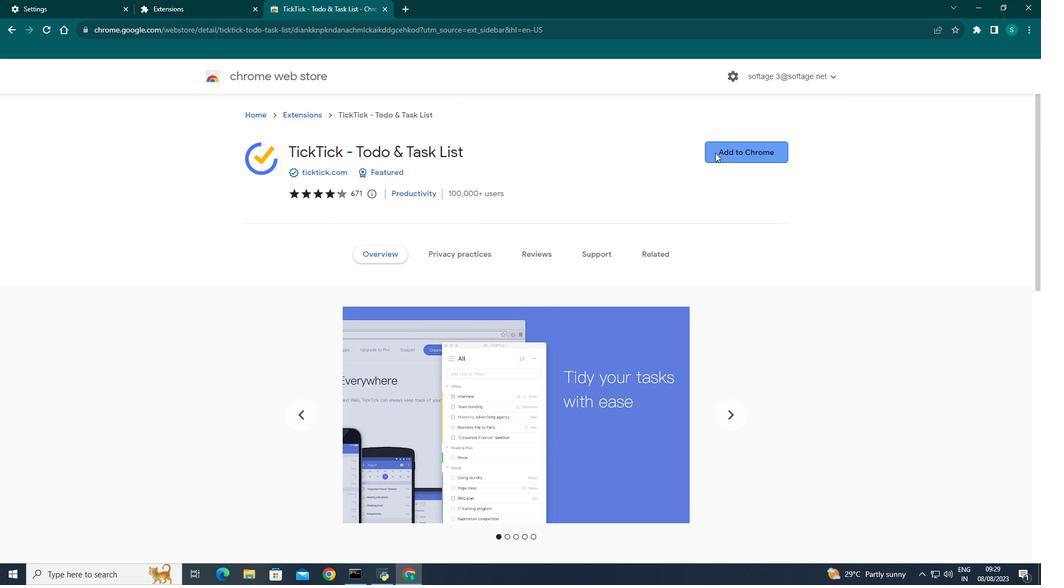 
Action: Mouse moved to (539, 127)
Screenshot: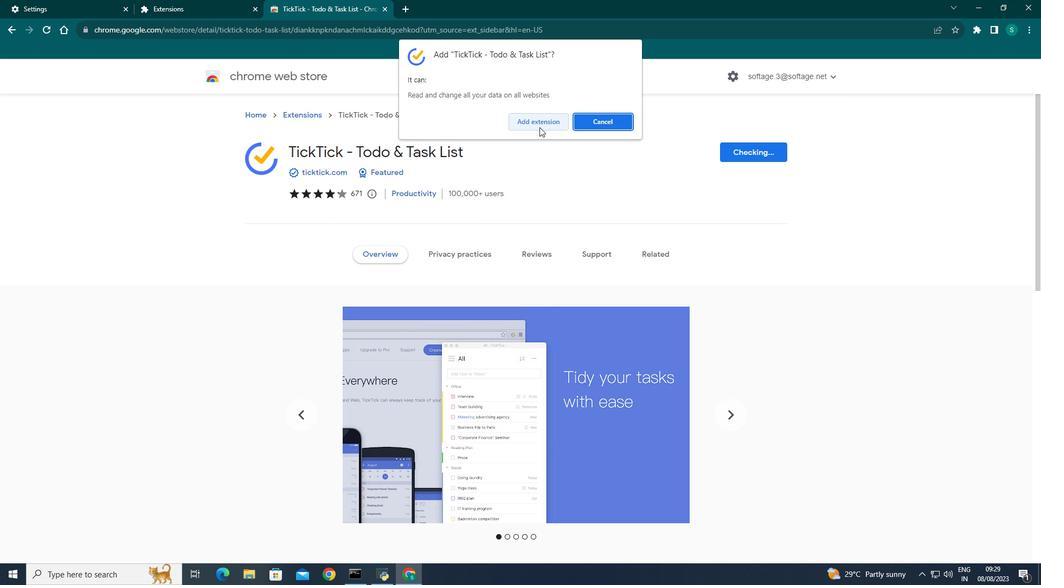 
Action: Mouse pressed left at (539, 127)
Screenshot: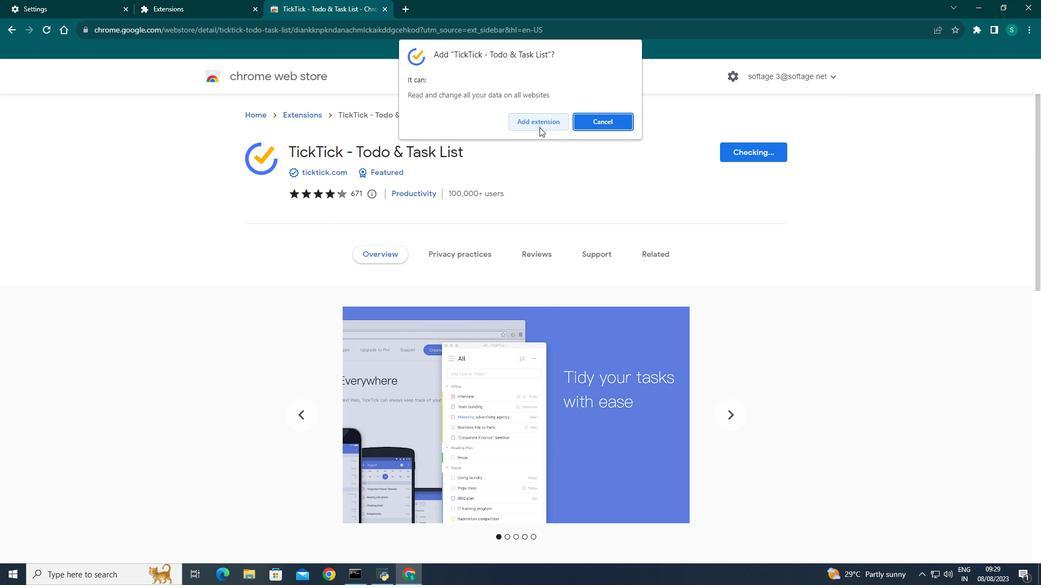 
Action: Mouse moved to (956, 46)
Screenshot: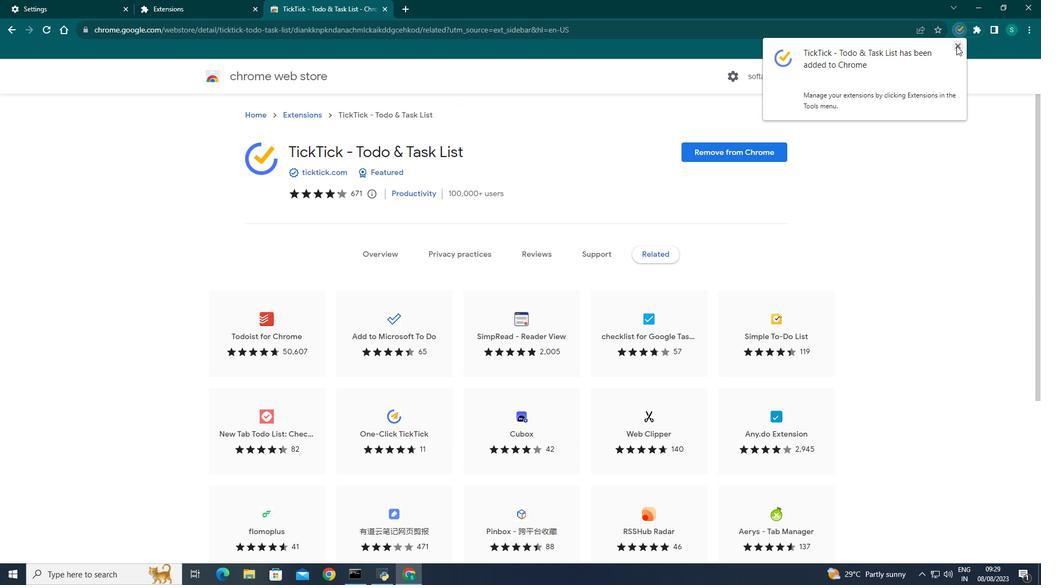 
Action: Mouse pressed left at (956, 46)
Screenshot: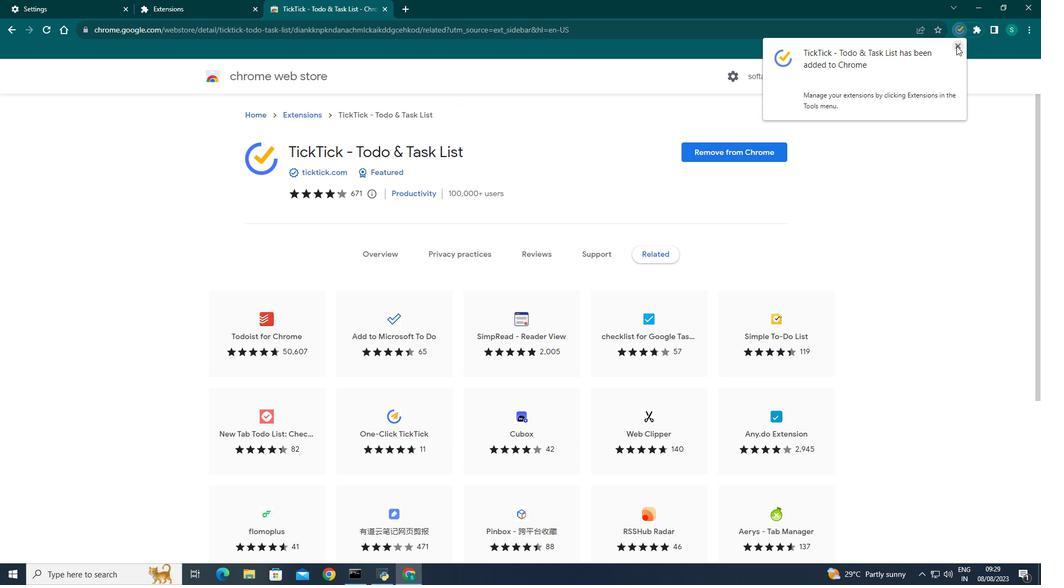 
Action: Mouse moved to (159, 3)
Screenshot: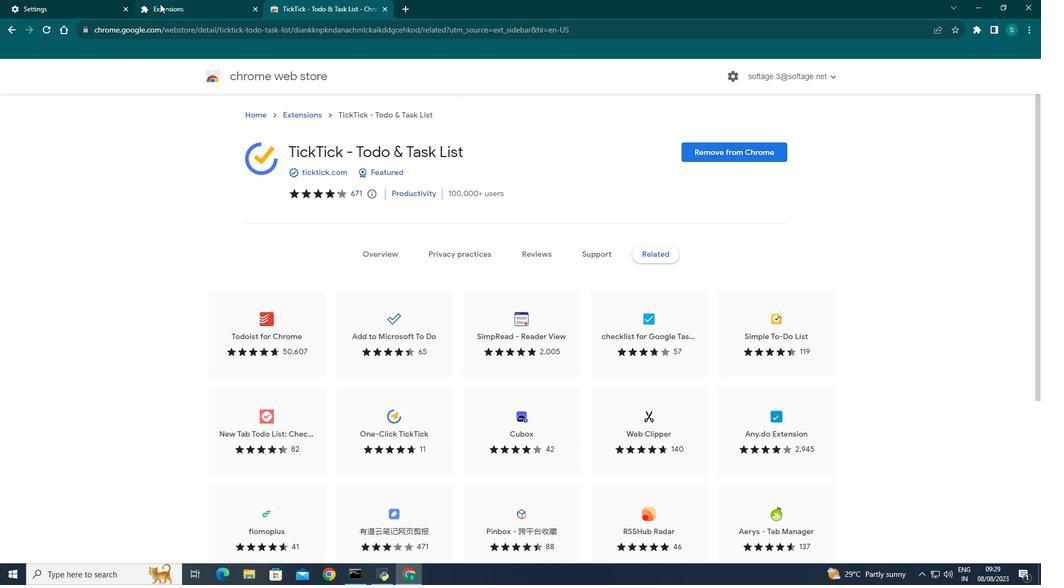 
Action: Mouse pressed left at (159, 3)
Screenshot: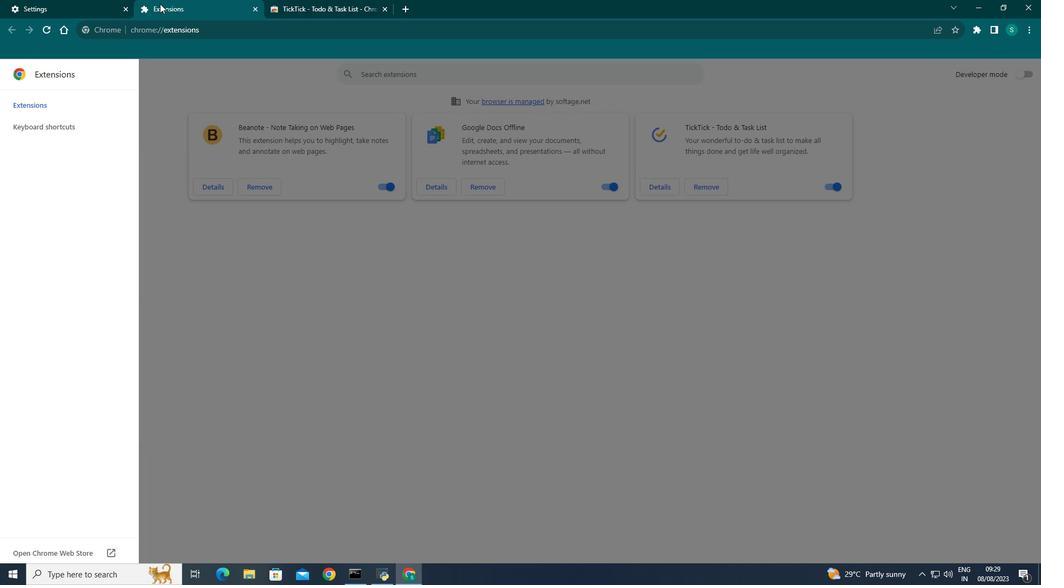 
Action: Mouse moved to (235, 241)
Screenshot: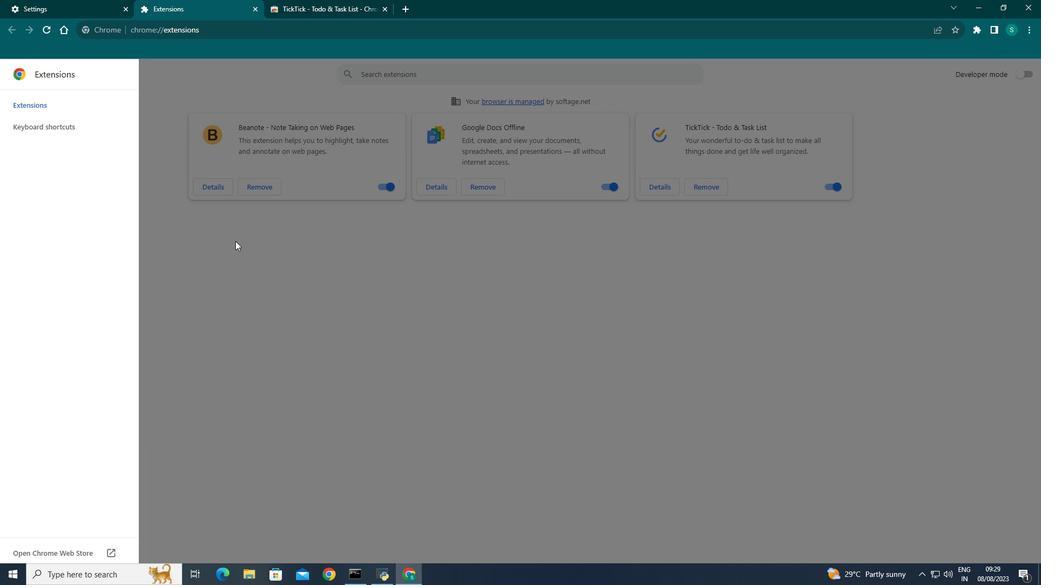 
Action: Mouse pressed left at (235, 241)
Screenshot: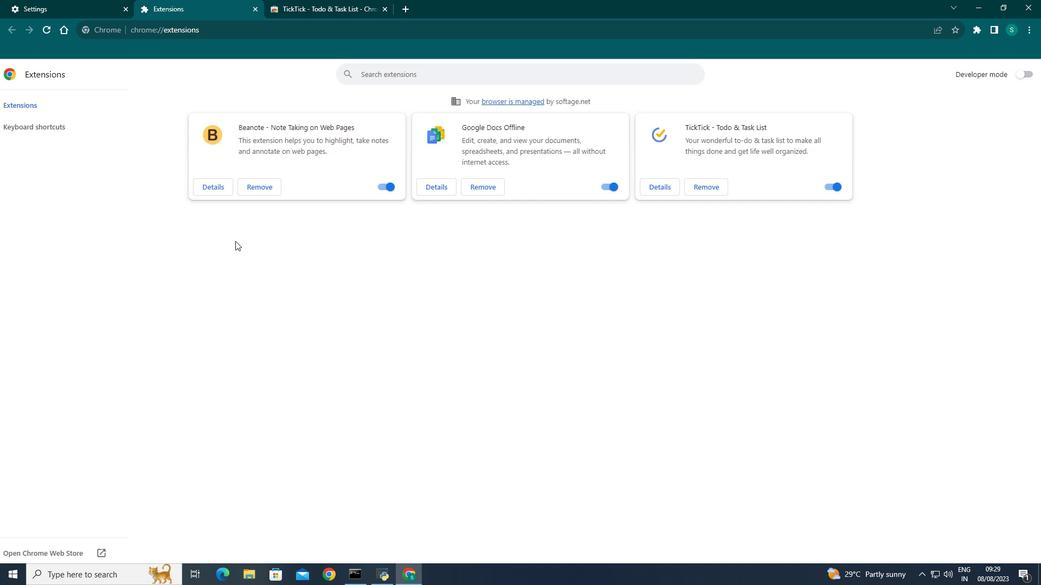 
Action: Mouse moved to (314, 156)
Screenshot: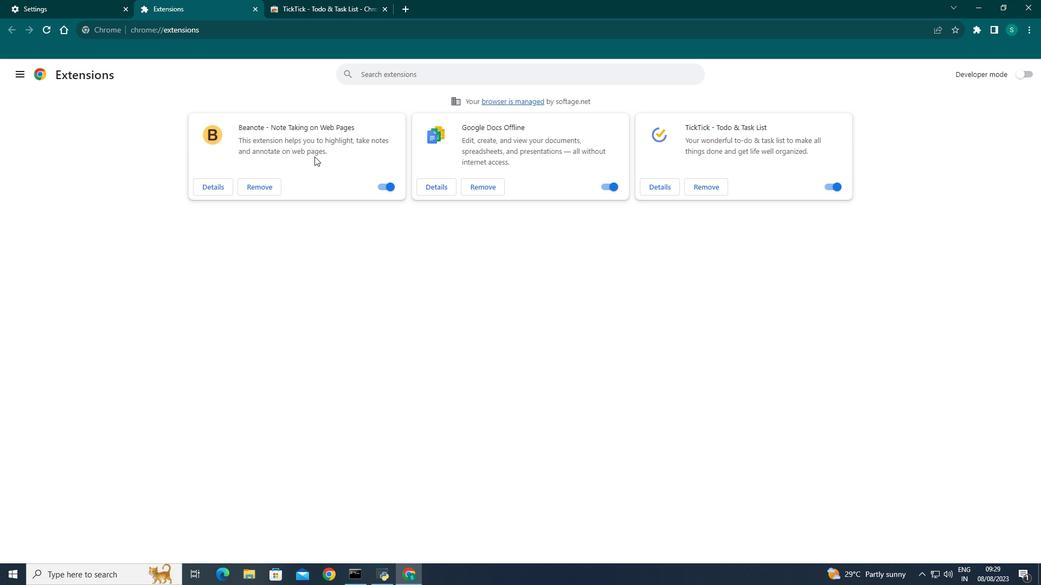 
Action: Mouse pressed left at (314, 156)
Screenshot: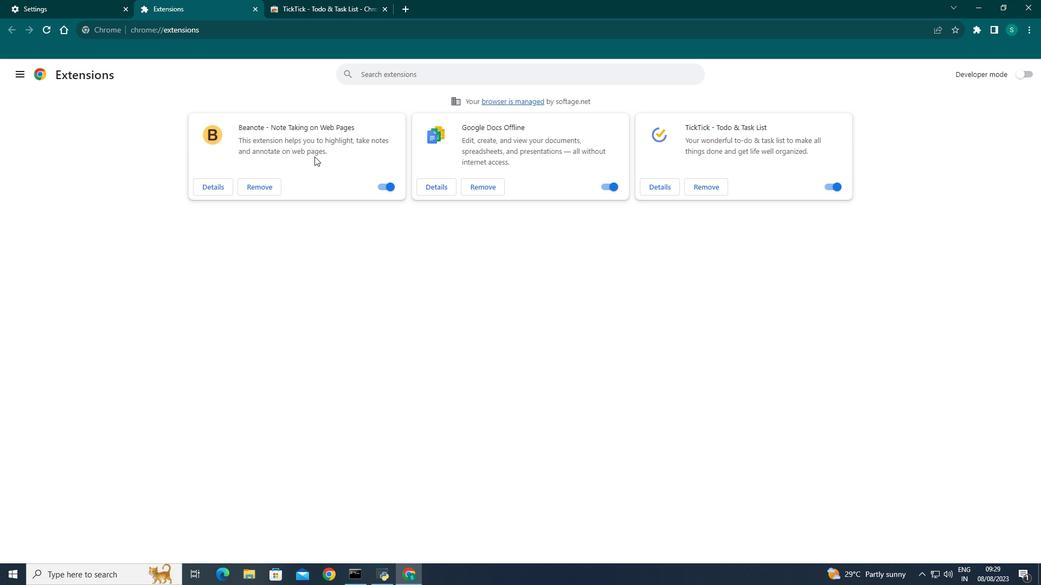 
Action: Mouse moved to (215, 186)
Screenshot: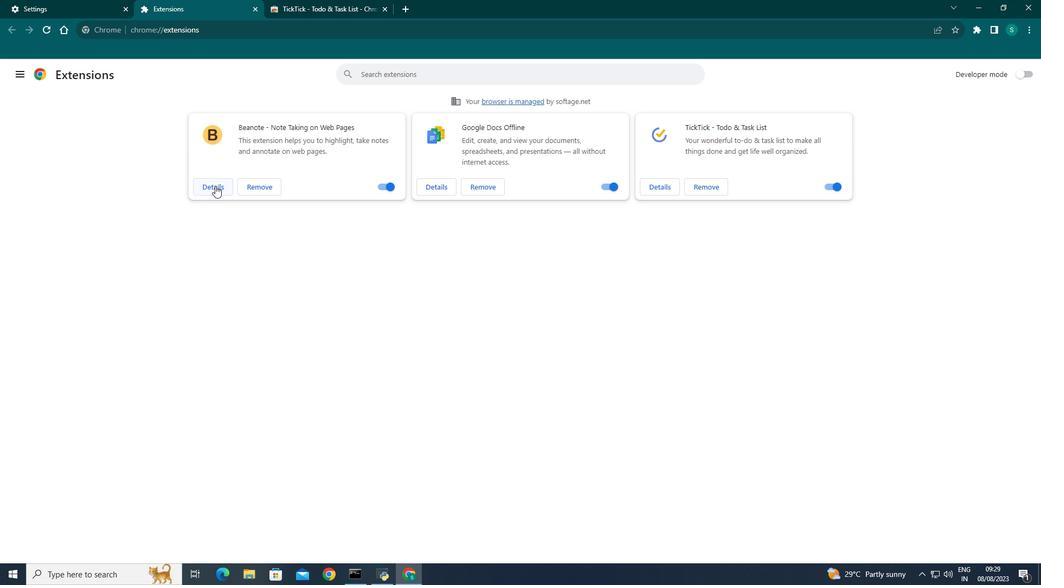 
Action: Mouse pressed left at (215, 186)
Screenshot: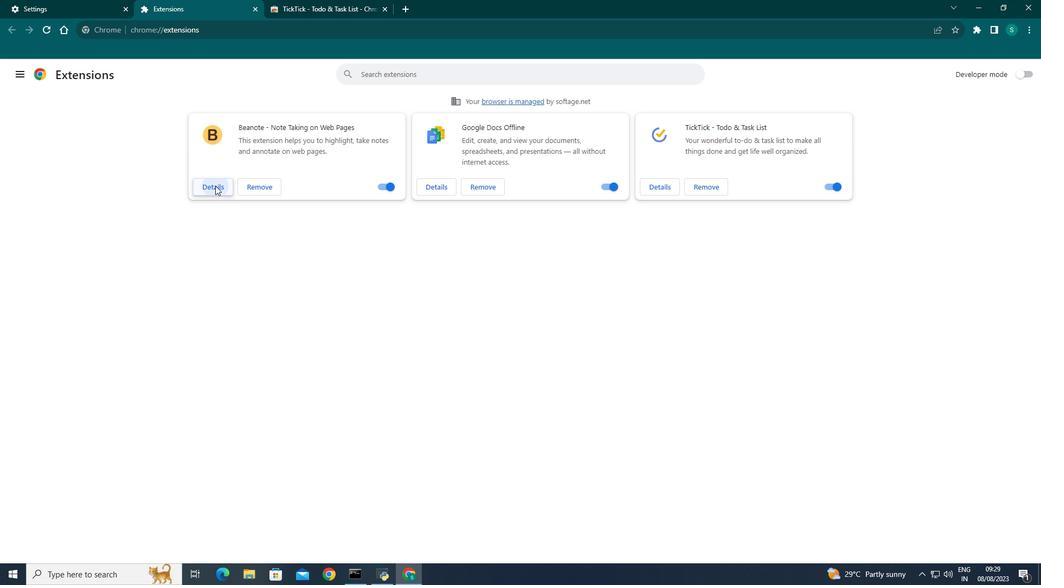 
Action: Mouse moved to (9, 33)
Screenshot: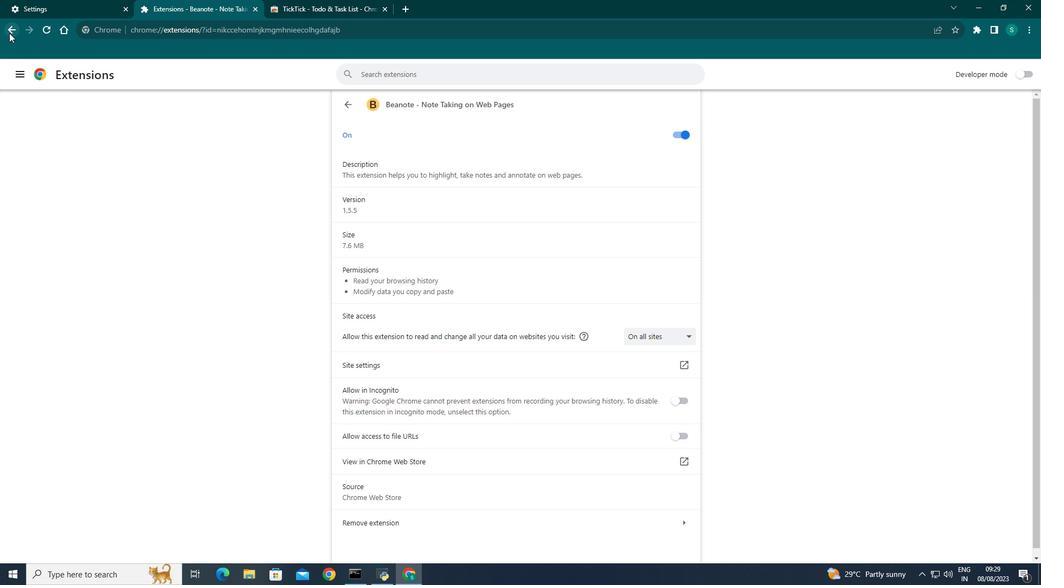 
Action: Mouse pressed left at (9, 33)
Screenshot: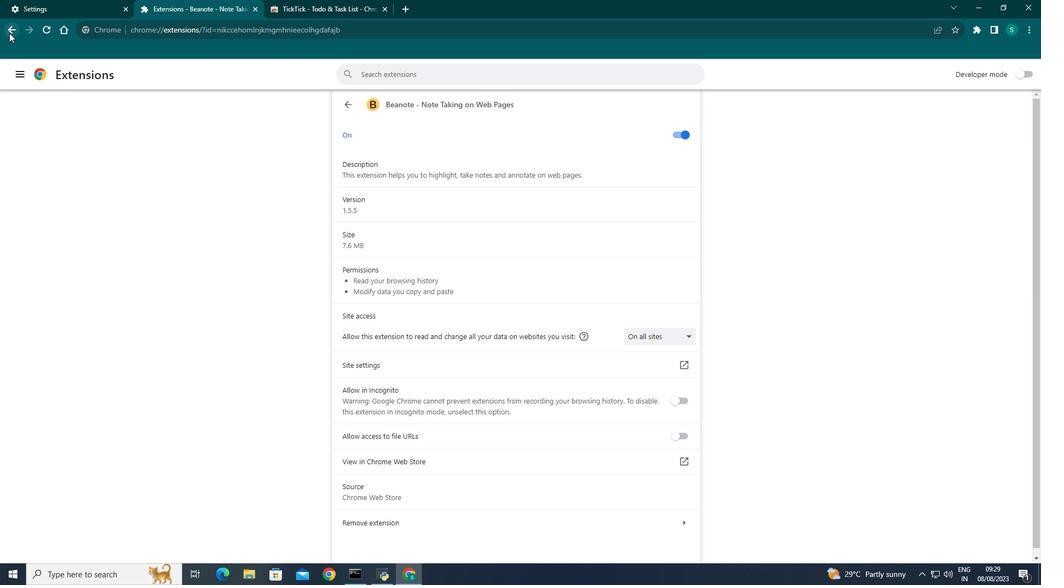 
Action: Mouse moved to (731, 137)
Screenshot: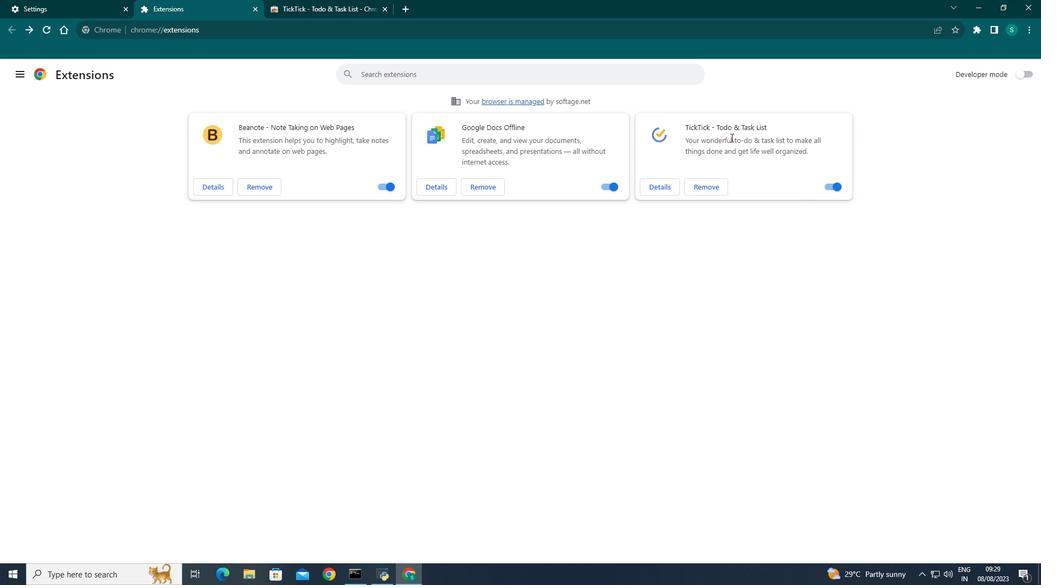 
Action: Mouse pressed left at (731, 137)
Screenshot: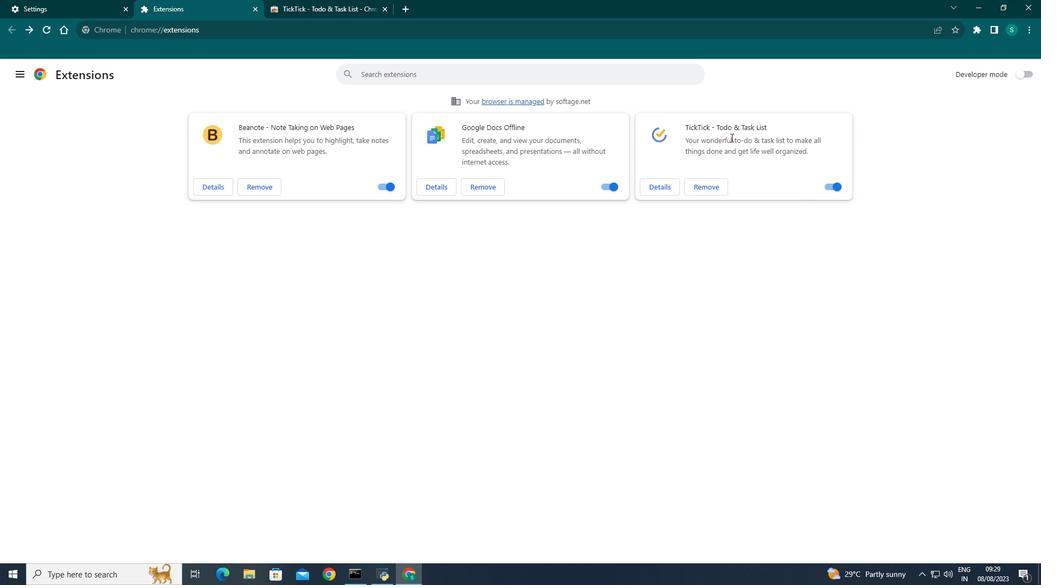 
Action: Mouse moved to (714, 262)
Screenshot: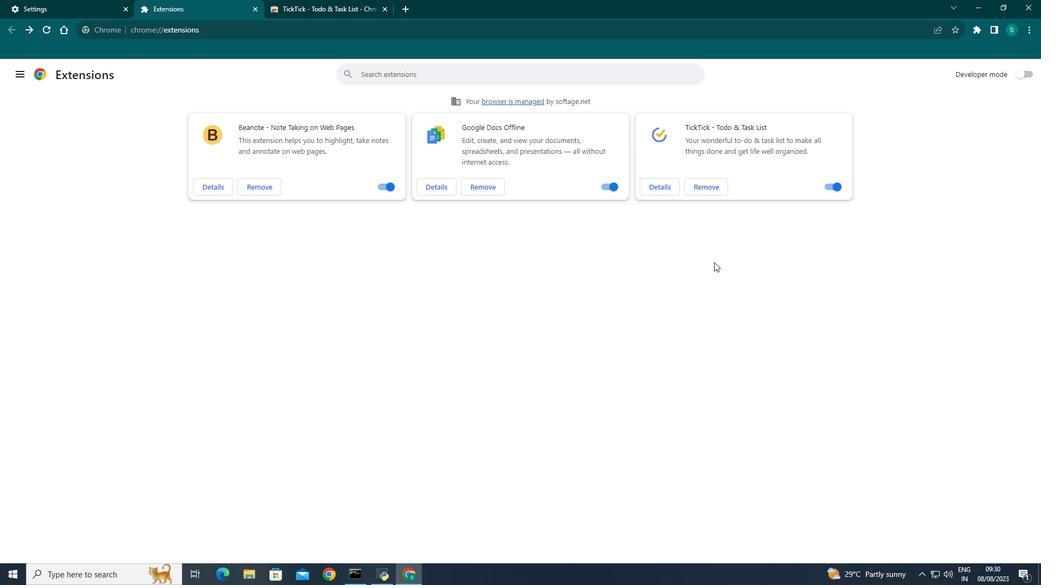 
Action: Mouse pressed left at (714, 262)
Screenshot: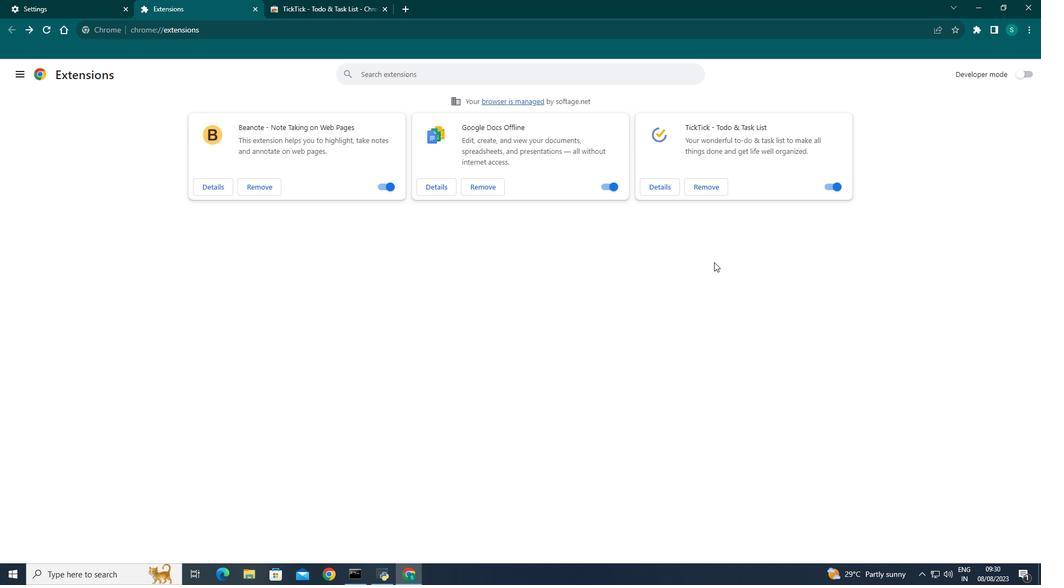 
Action: Mouse moved to (600, 281)
Screenshot: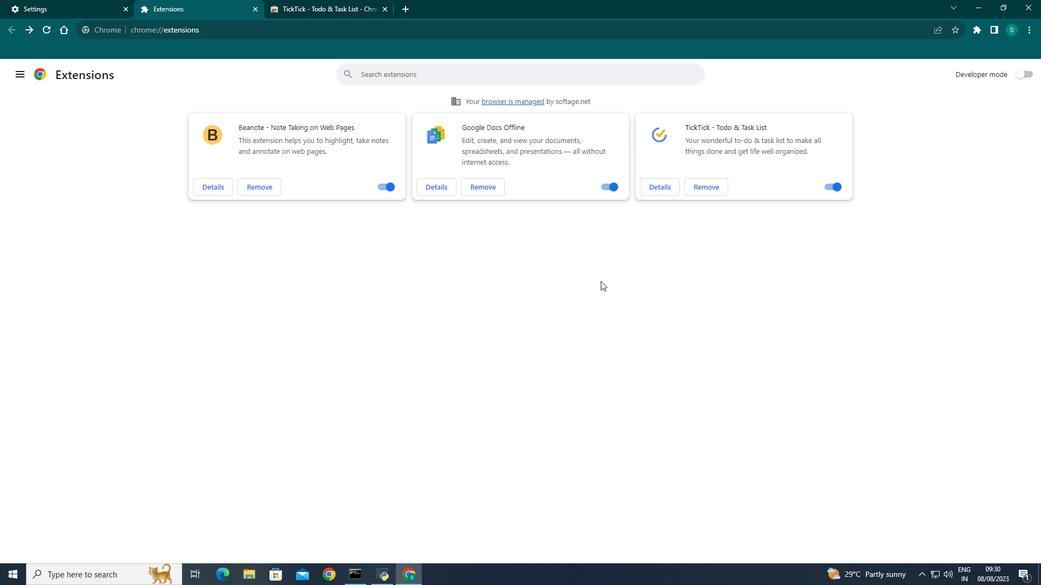 
